 Task: Send the message to the host of Home in Summerton- Hello! I'm interested in your listing for 01/Dec/2023. Is it still available during that time?.
Action: Mouse moved to (443, 140)
Screenshot: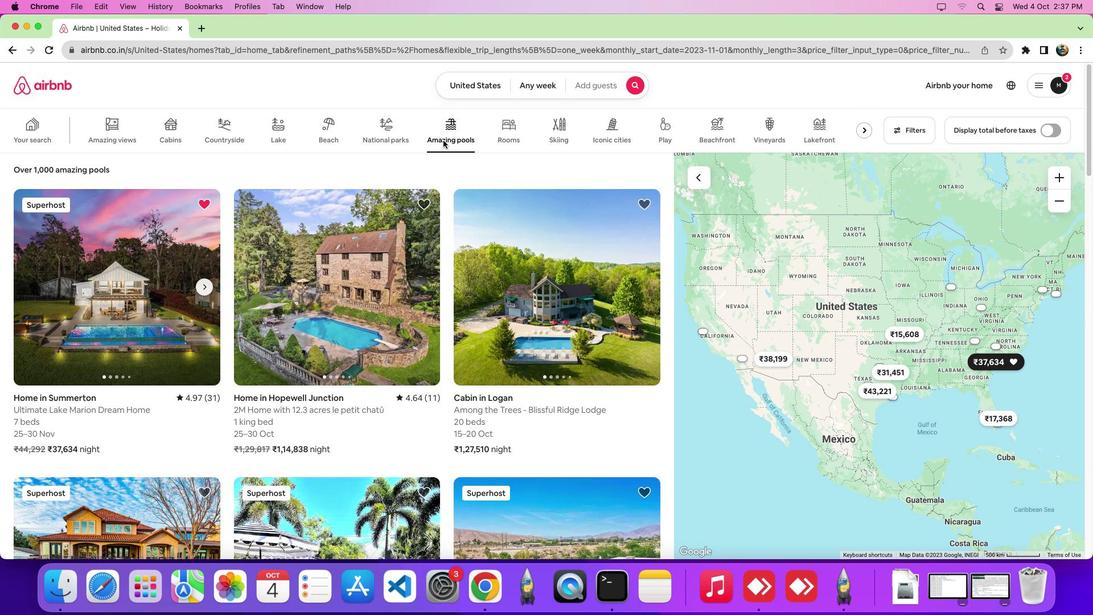 
Action: Mouse pressed left at (443, 140)
Screenshot: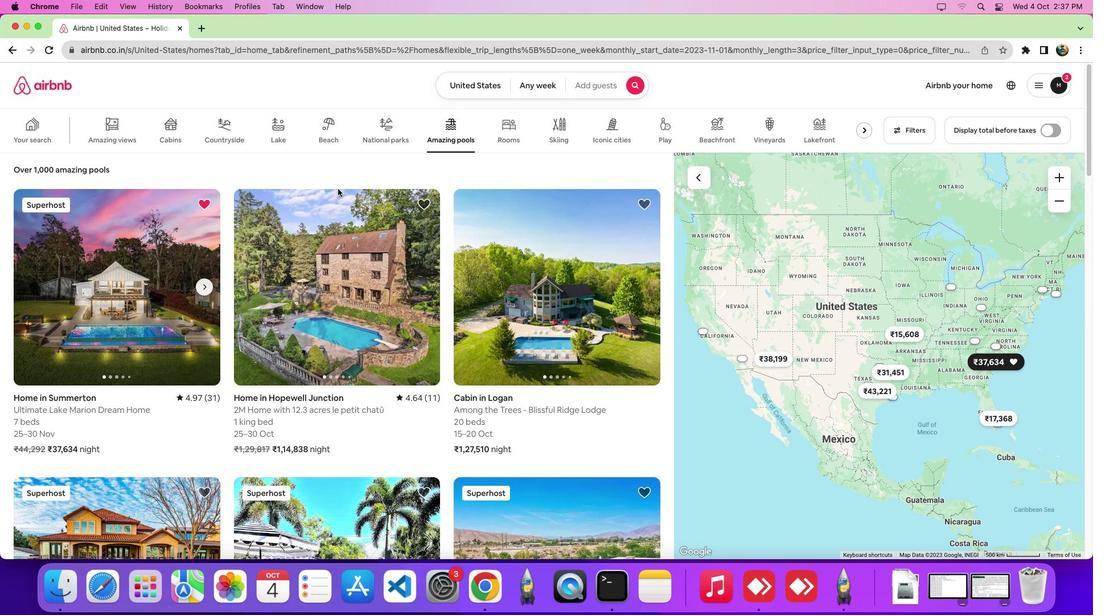 
Action: Mouse moved to (54, 318)
Screenshot: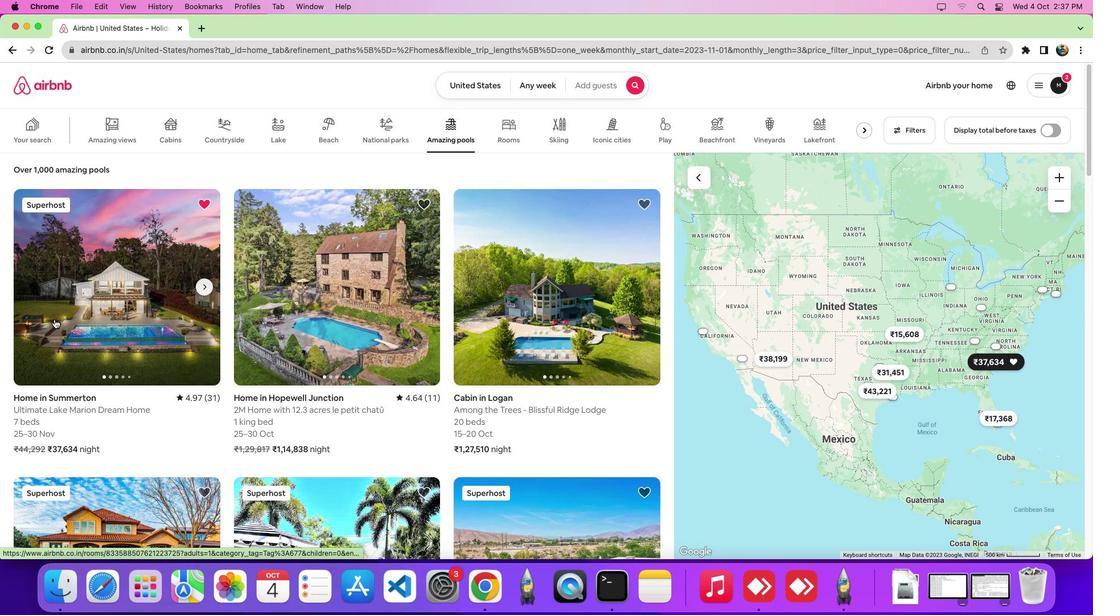 
Action: Mouse pressed left at (54, 318)
Screenshot: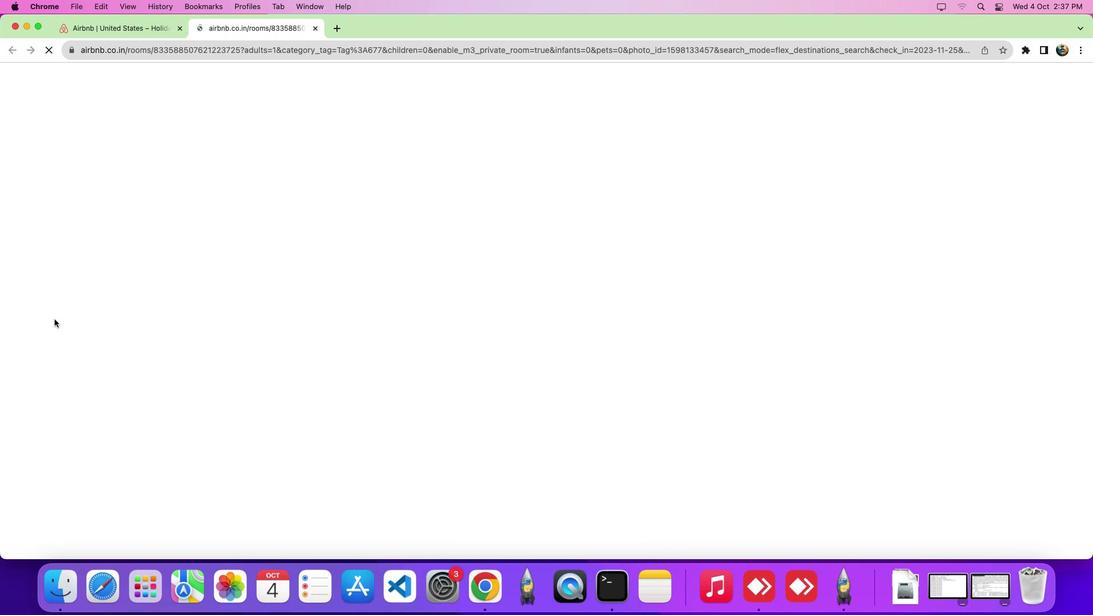 
Action: Mouse moved to (498, 370)
Screenshot: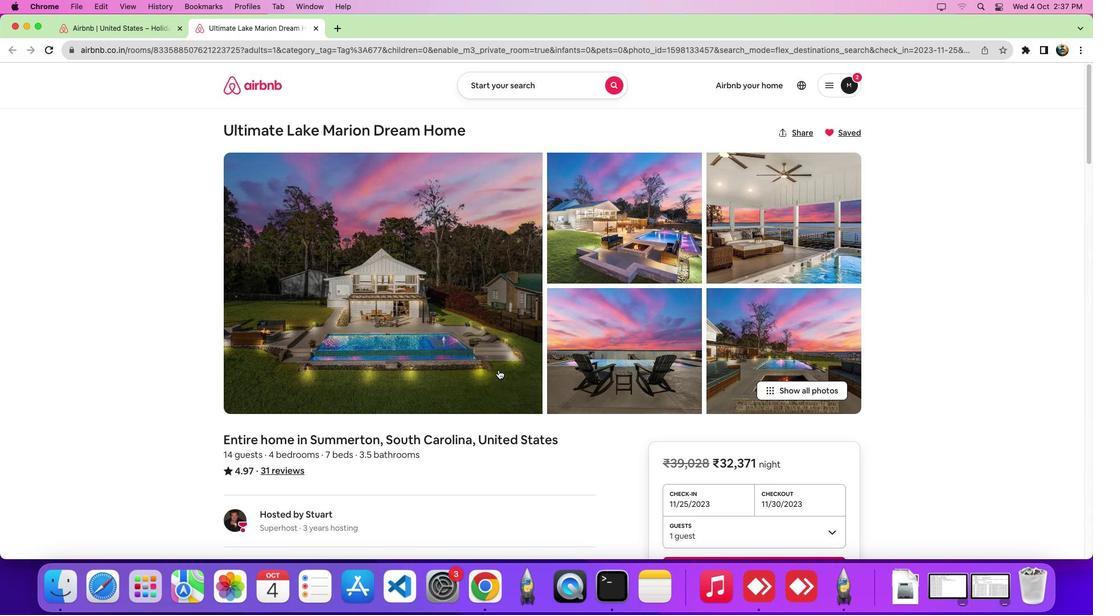 
Action: Mouse scrolled (498, 370) with delta (0, 0)
Screenshot: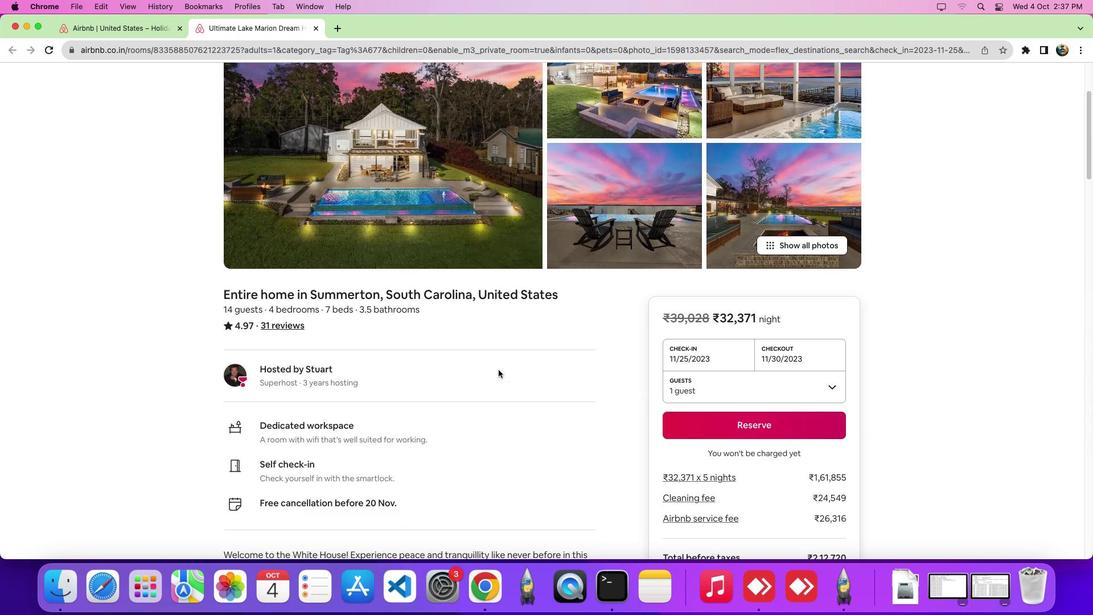 
Action: Mouse scrolled (498, 370) with delta (0, 0)
Screenshot: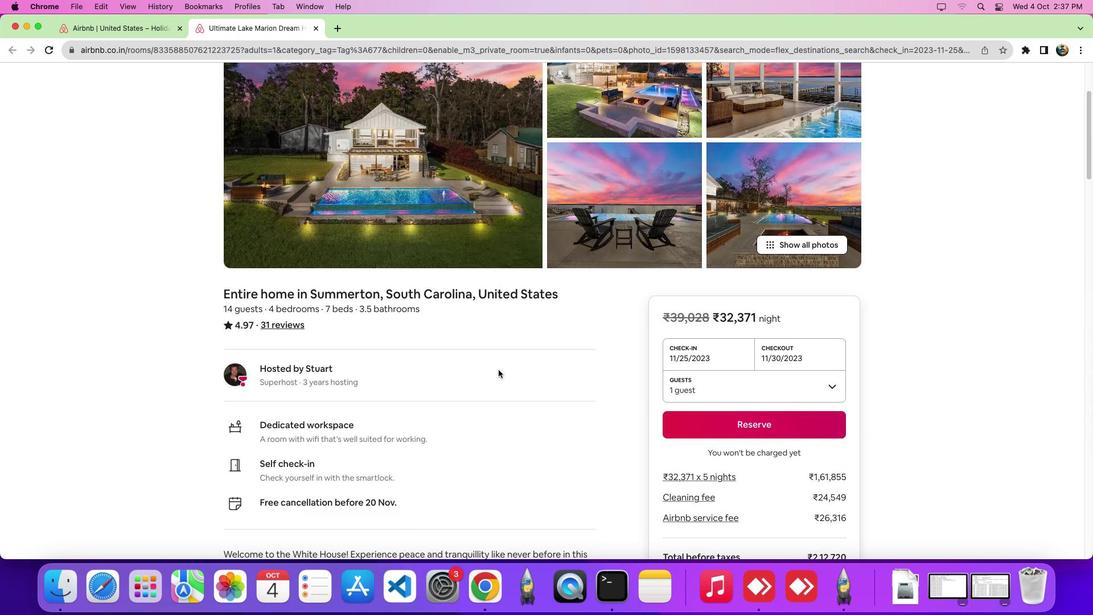 
Action: Mouse scrolled (498, 370) with delta (0, -2)
Screenshot: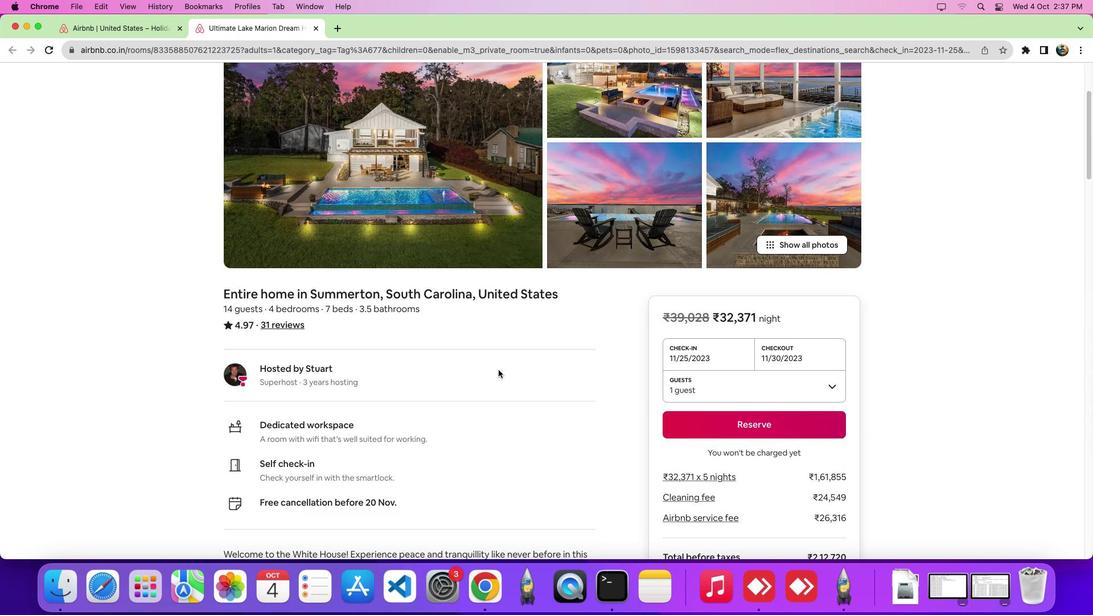 
Action: Mouse scrolled (498, 370) with delta (0, 0)
Screenshot: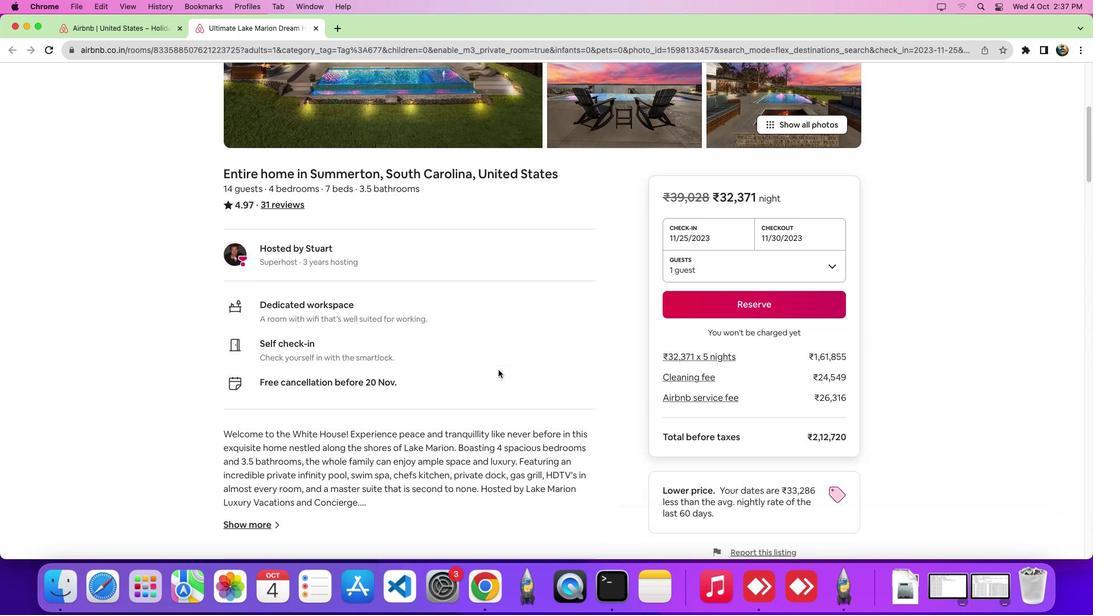 
Action: Mouse scrolled (498, 370) with delta (0, 0)
Screenshot: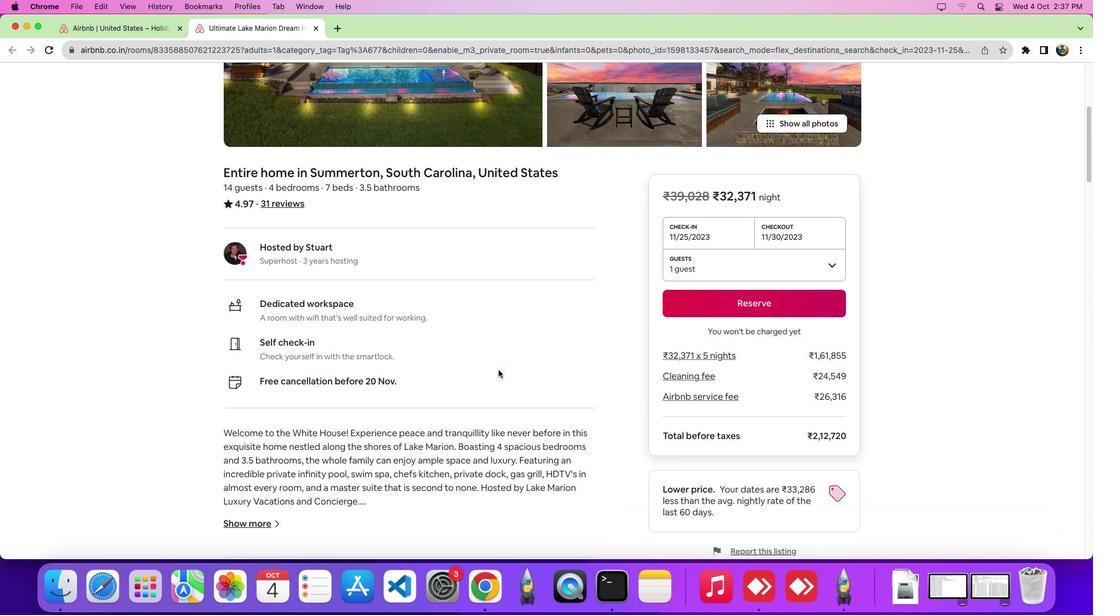 
Action: Mouse moved to (498, 370)
Screenshot: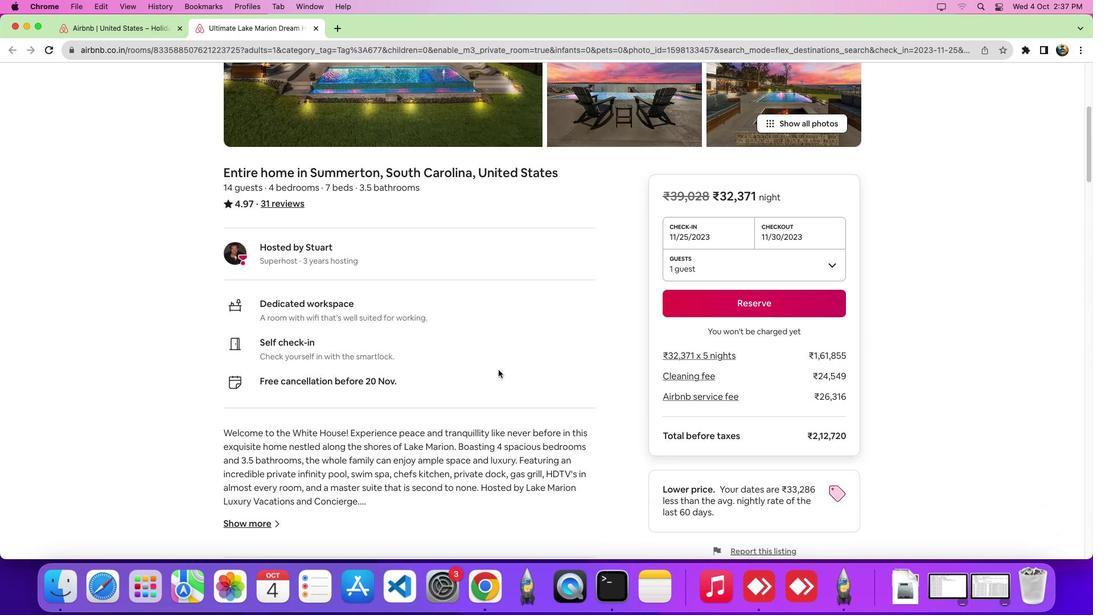 
Action: Mouse scrolled (498, 370) with delta (0, -1)
Screenshot: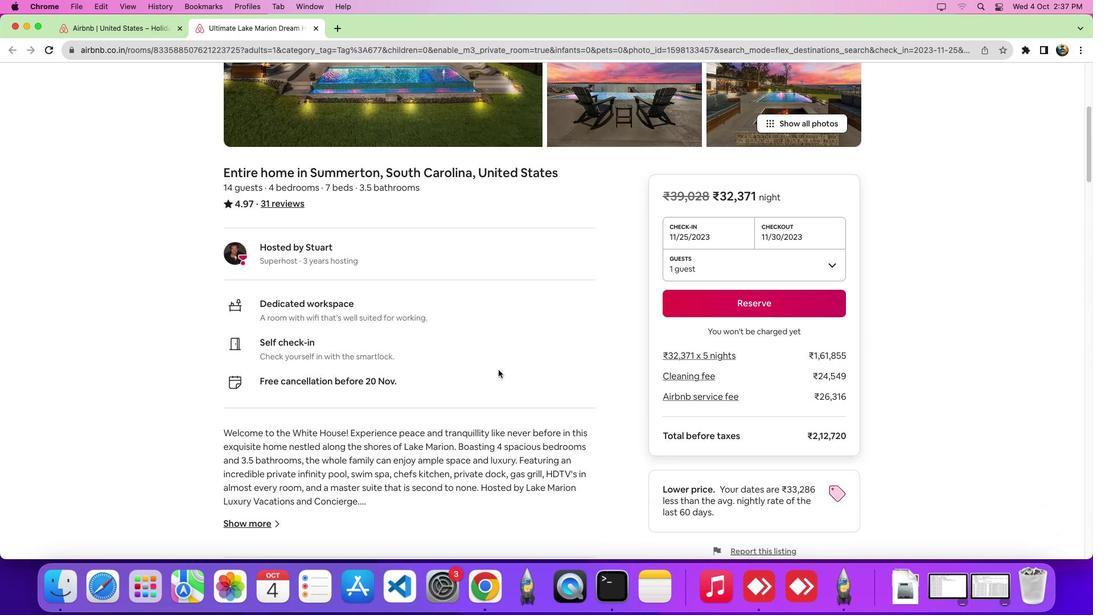 
Action: Mouse scrolled (498, 370) with delta (0, 0)
Screenshot: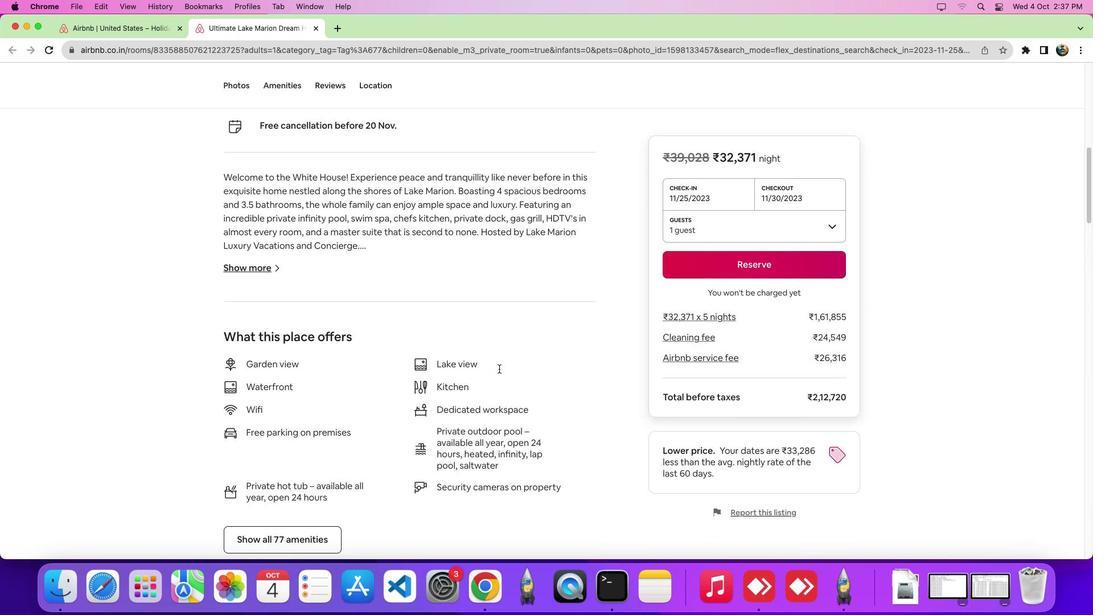 
Action: Mouse scrolled (498, 370) with delta (0, 0)
Screenshot: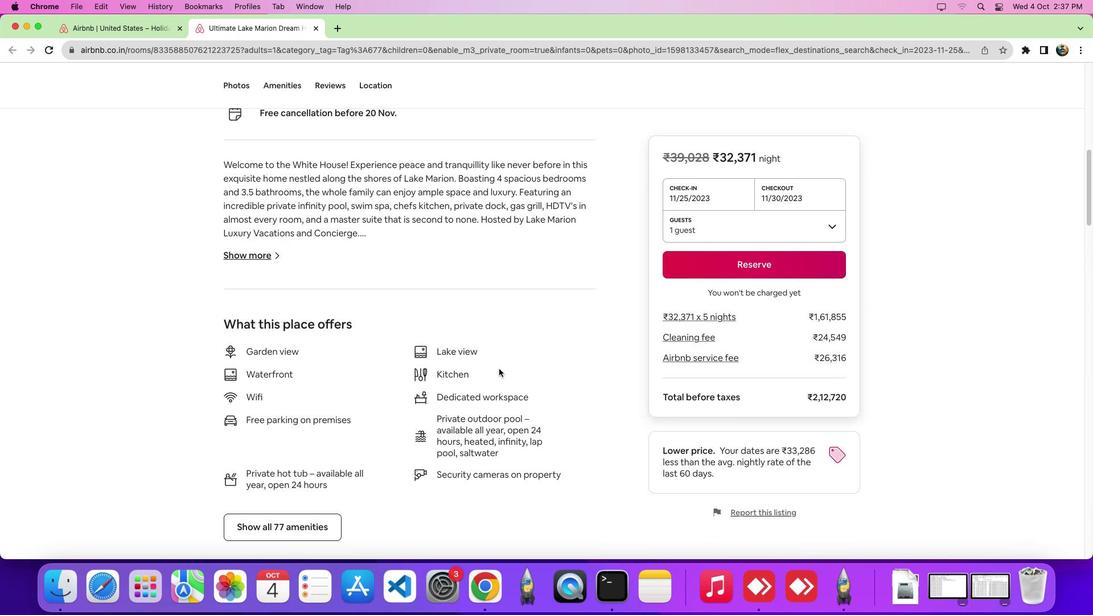 
Action: Mouse scrolled (498, 370) with delta (0, -2)
Screenshot: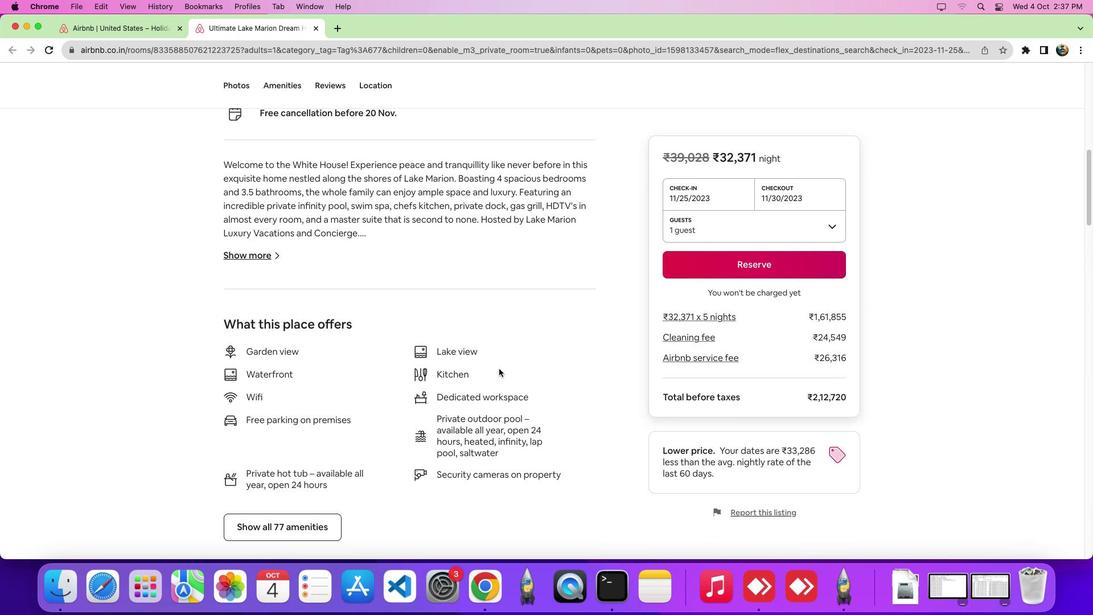 
Action: Mouse moved to (498, 369)
Screenshot: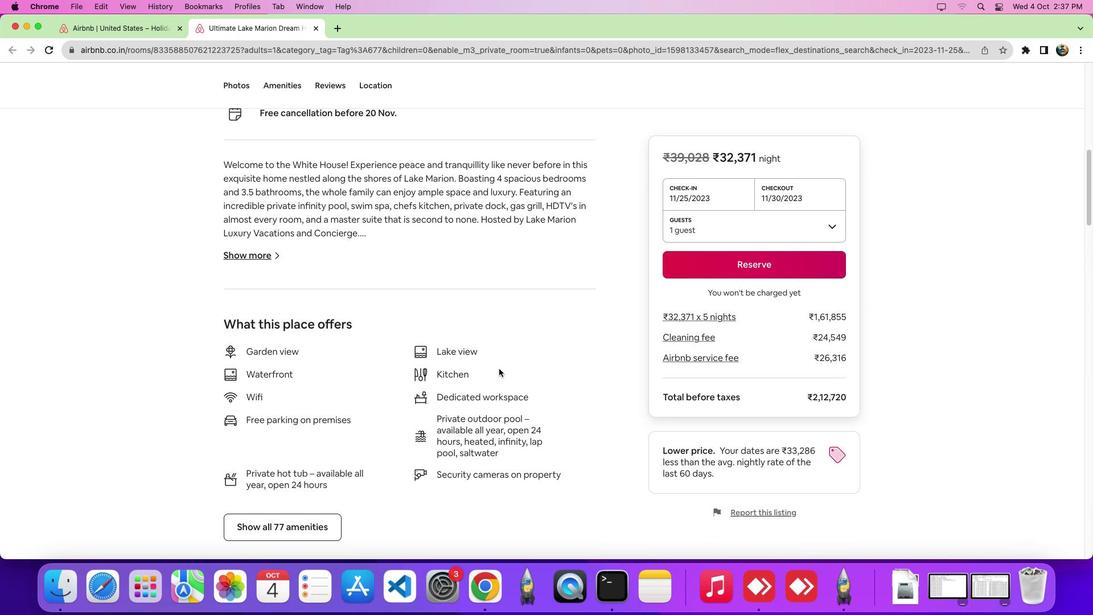 
Action: Mouse scrolled (498, 369) with delta (0, -2)
Screenshot: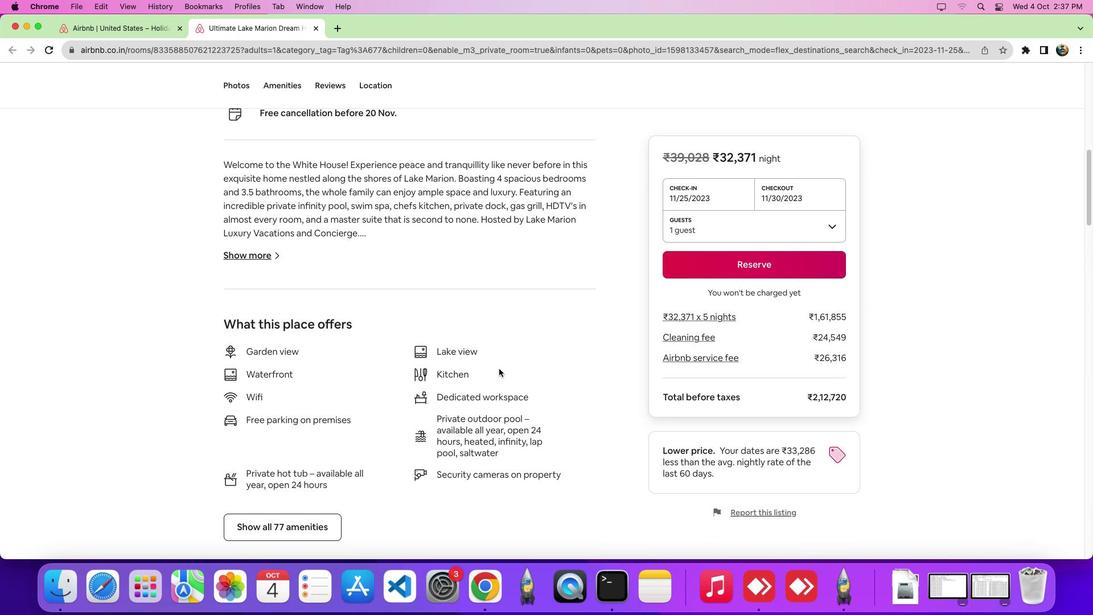 
Action: Mouse moved to (498, 369)
Screenshot: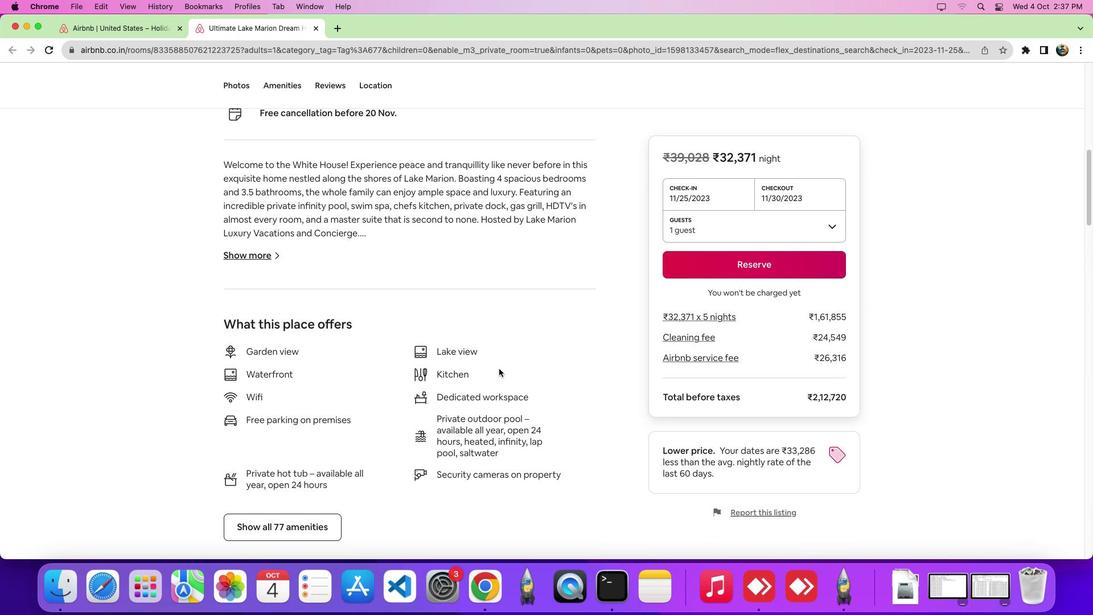 
Action: Mouse scrolled (498, 369) with delta (0, 0)
Screenshot: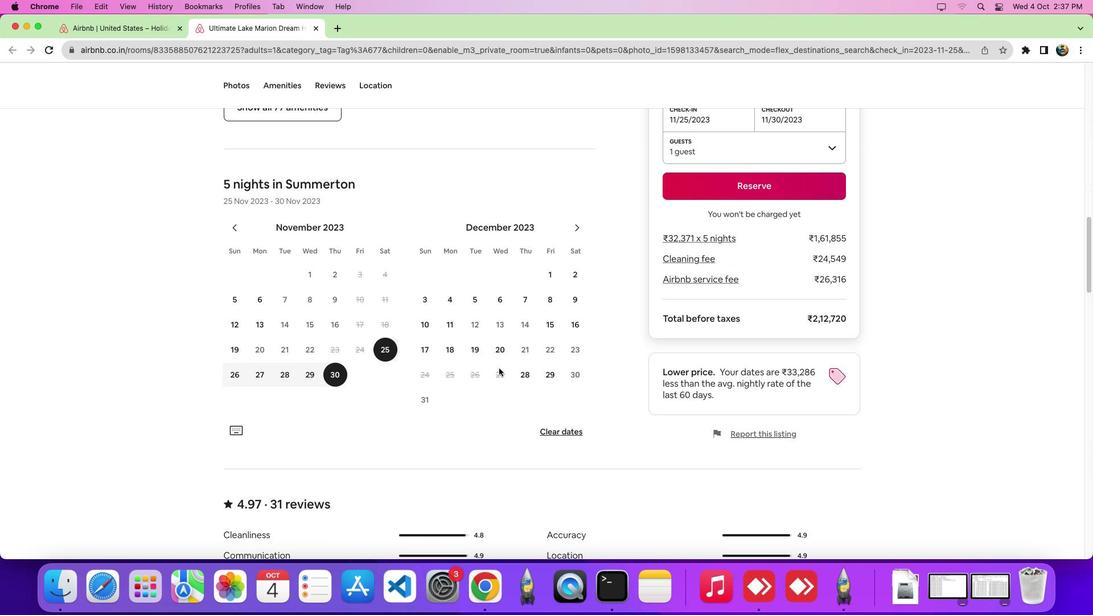 
Action: Mouse scrolled (498, 369) with delta (0, 0)
Screenshot: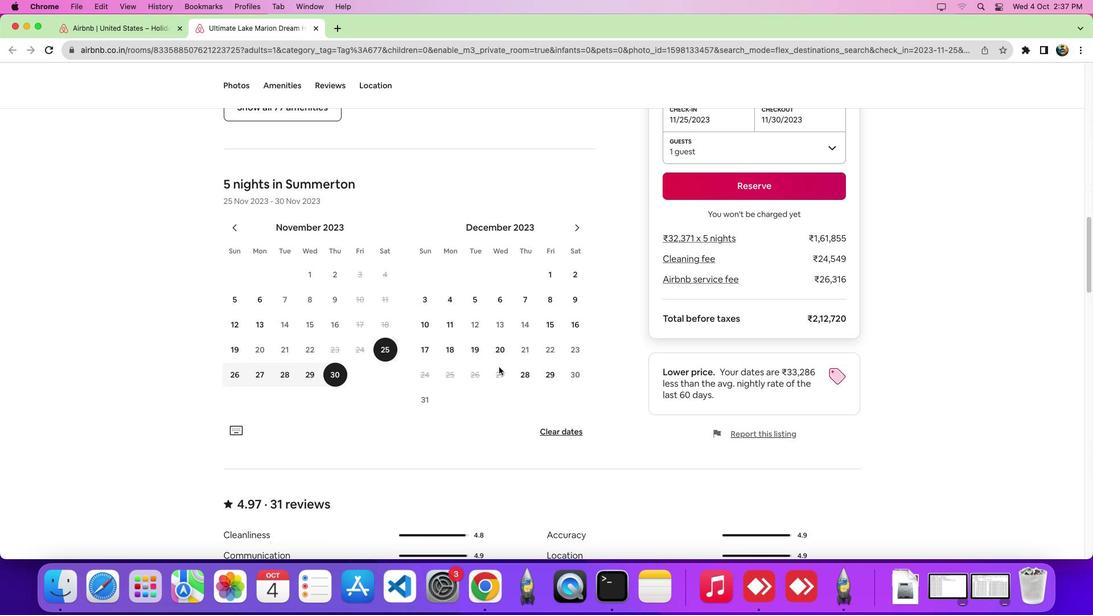 
Action: Mouse scrolled (498, 369) with delta (0, -3)
Screenshot: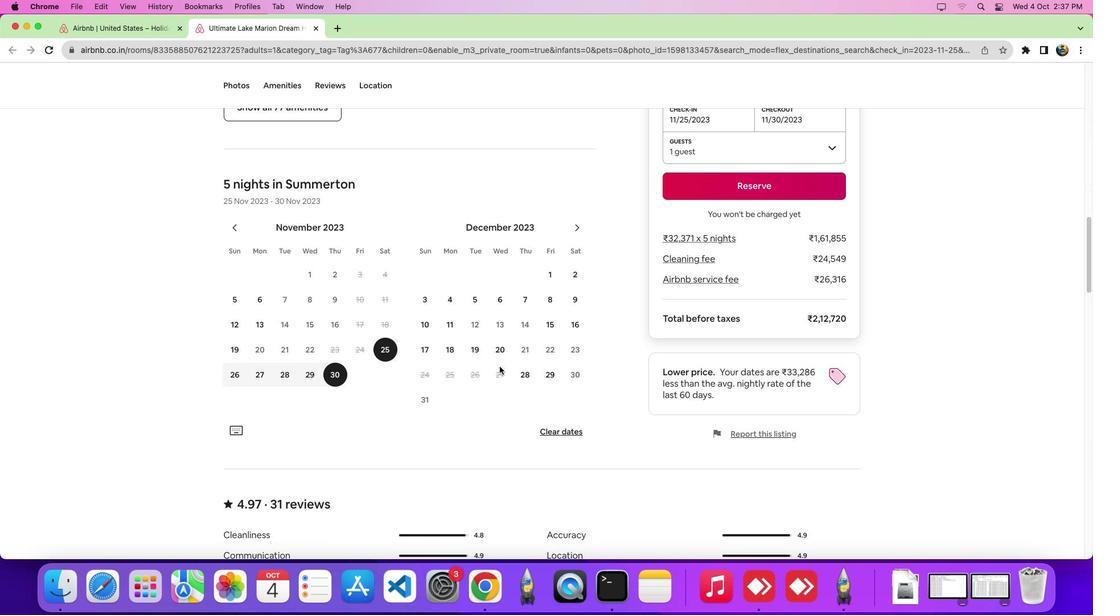 
Action: Mouse moved to (498, 367)
Screenshot: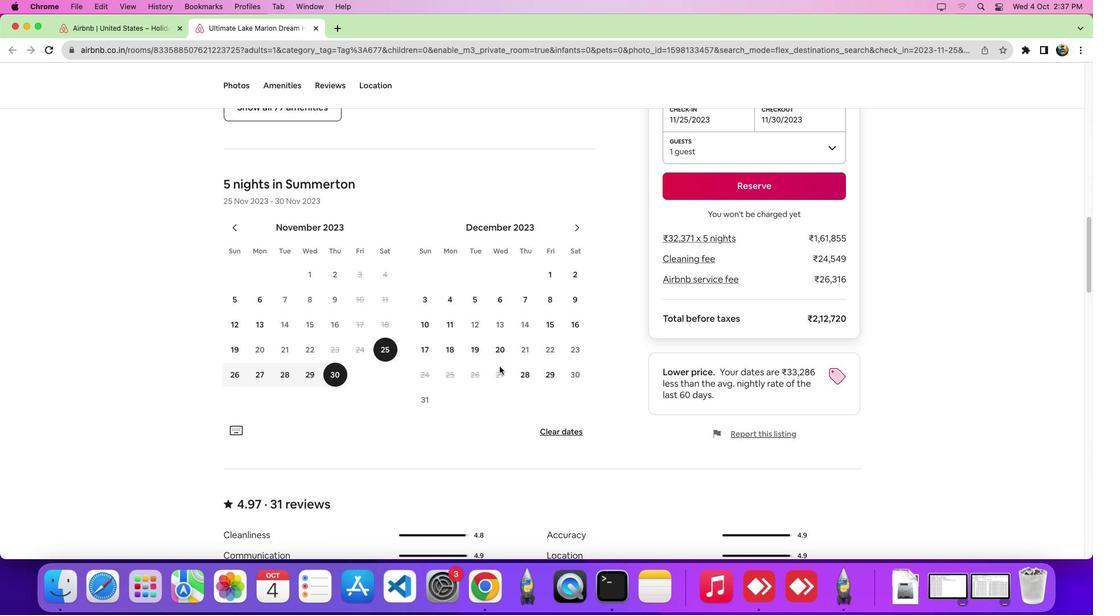 
Action: Mouse scrolled (498, 367) with delta (0, -5)
Screenshot: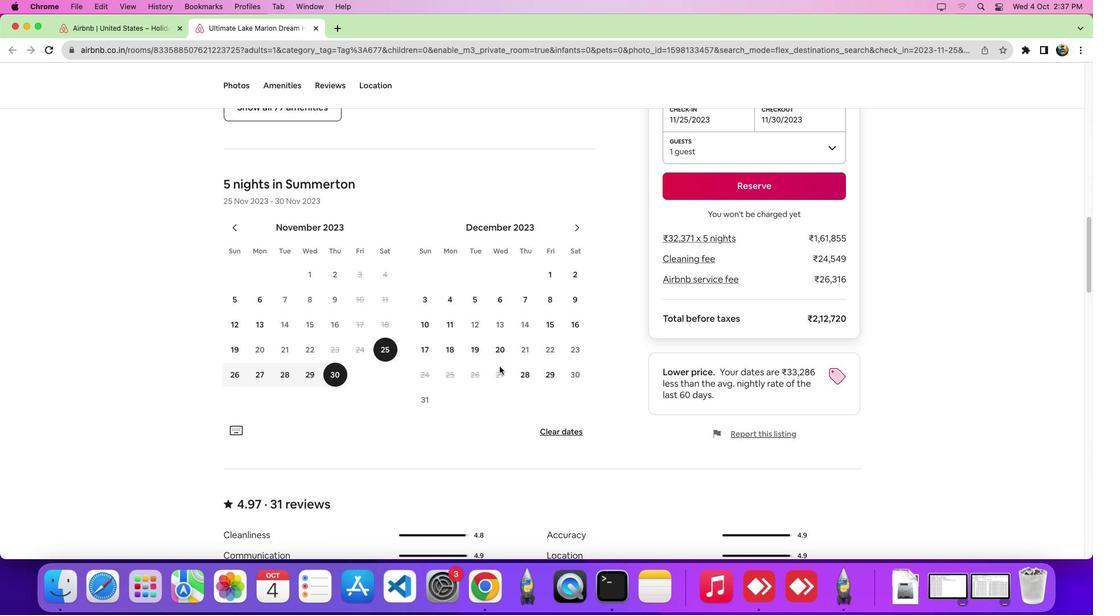 
Action: Mouse moved to (500, 365)
Screenshot: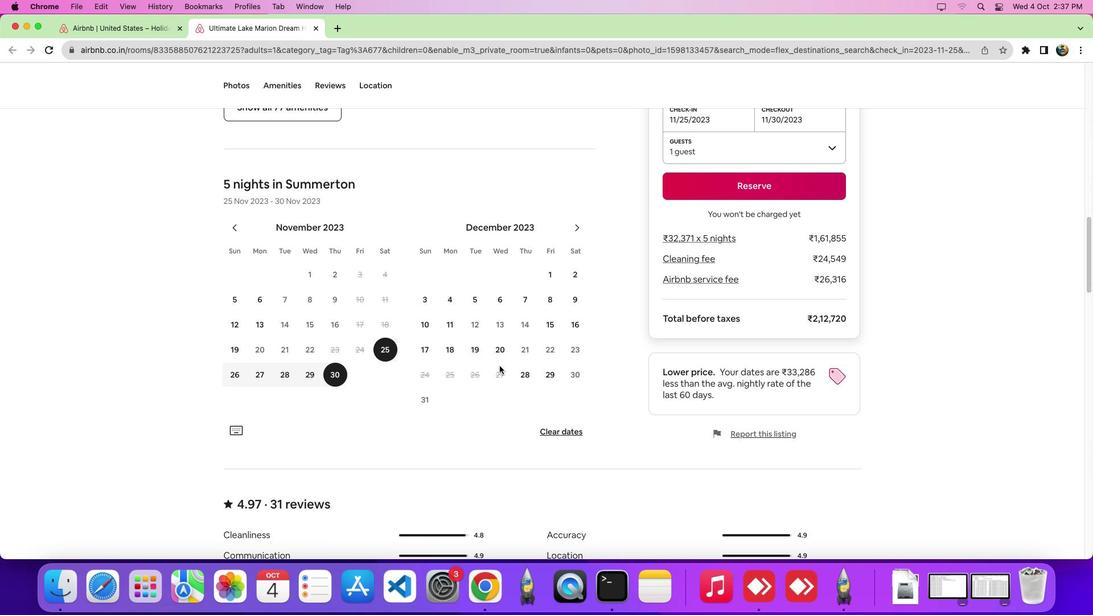 
Action: Mouse scrolled (500, 365) with delta (0, 0)
Screenshot: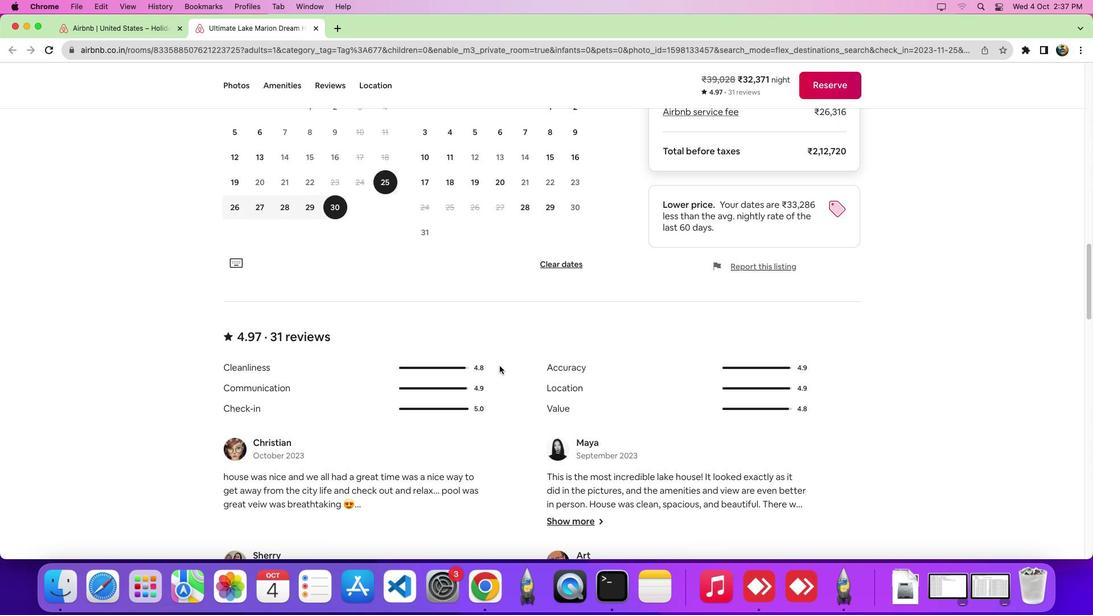 
Action: Mouse scrolled (500, 365) with delta (0, 0)
Screenshot: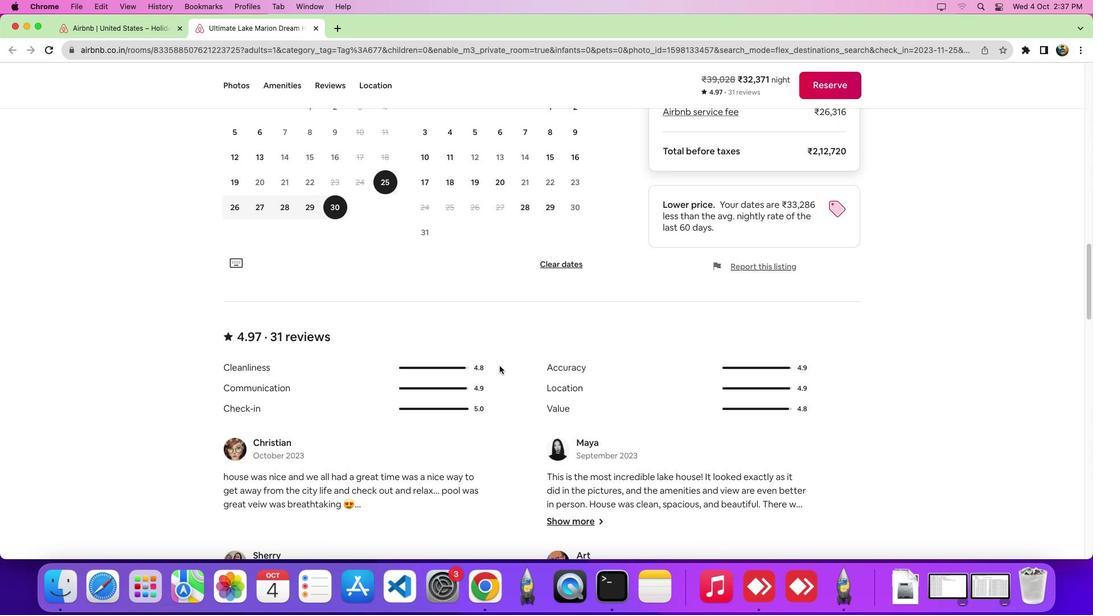 
Action: Mouse scrolled (500, 365) with delta (0, -2)
Screenshot: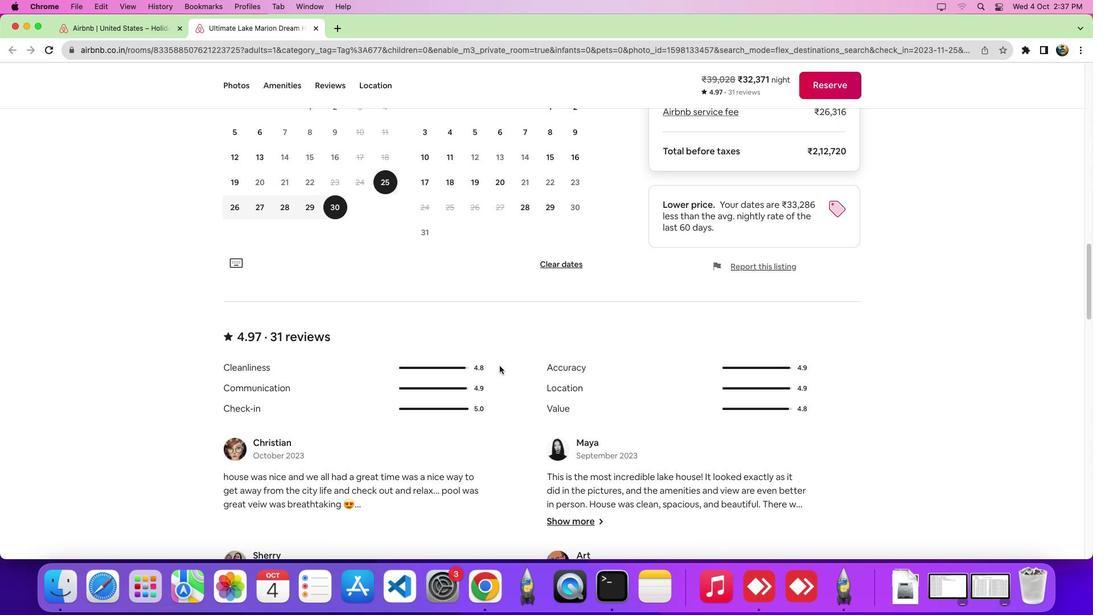 
Action: Mouse scrolled (500, 365) with delta (0, 0)
Screenshot: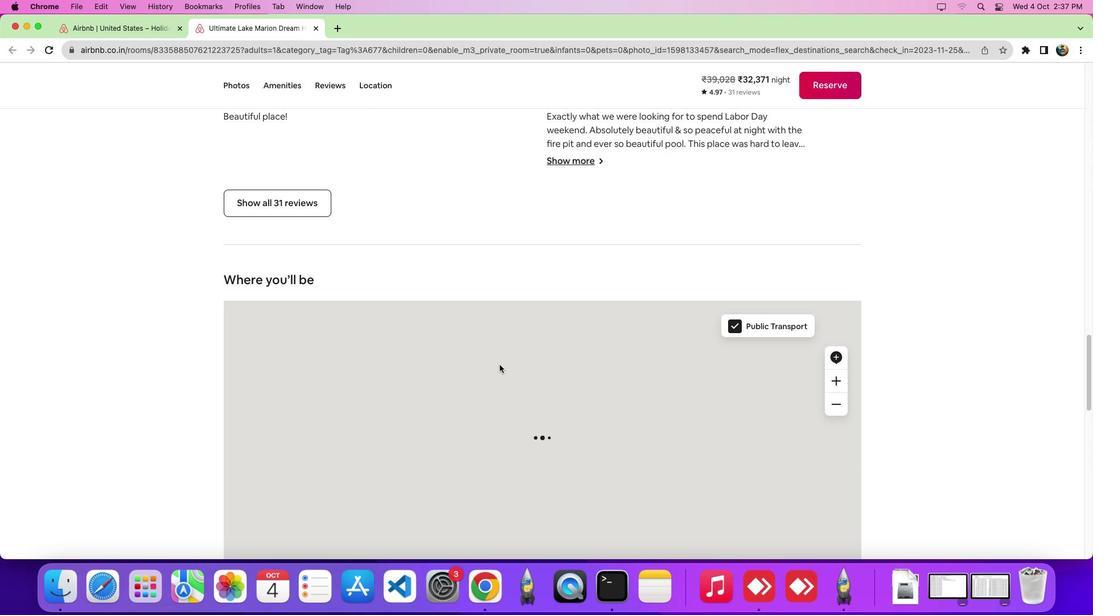 
Action: Mouse scrolled (500, 365) with delta (0, -1)
Screenshot: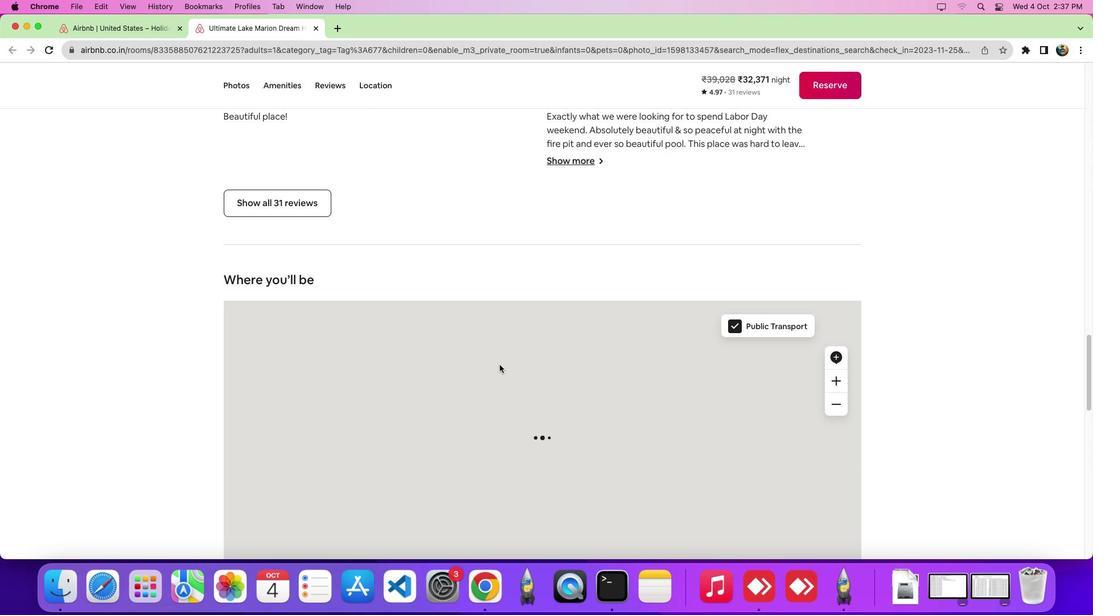 
Action: Mouse scrolled (500, 365) with delta (0, -5)
Screenshot: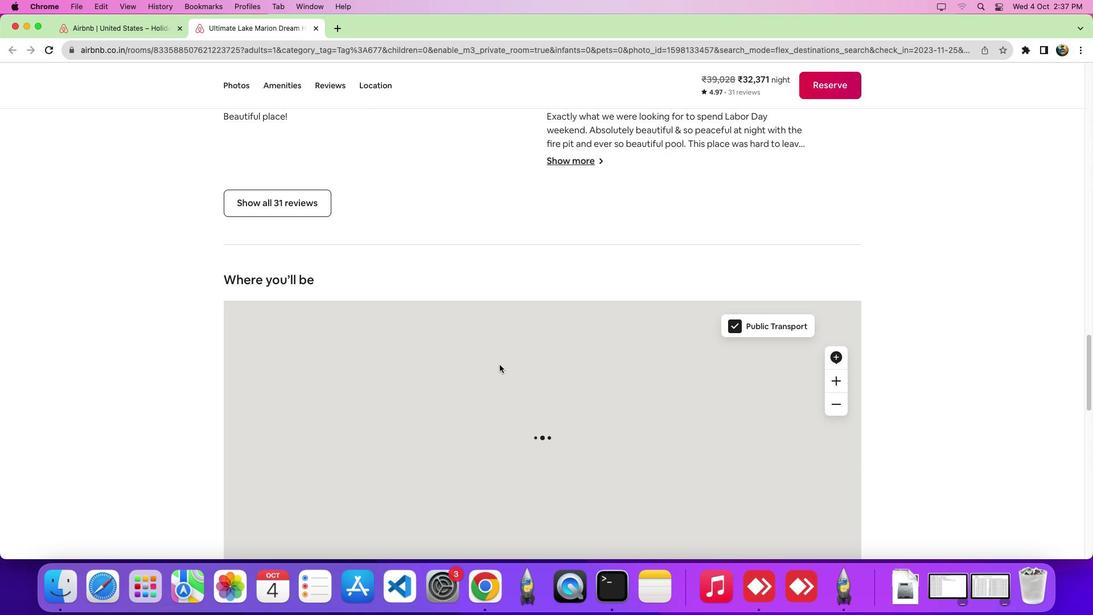 
Action: Mouse scrolled (500, 365) with delta (0, -7)
Screenshot: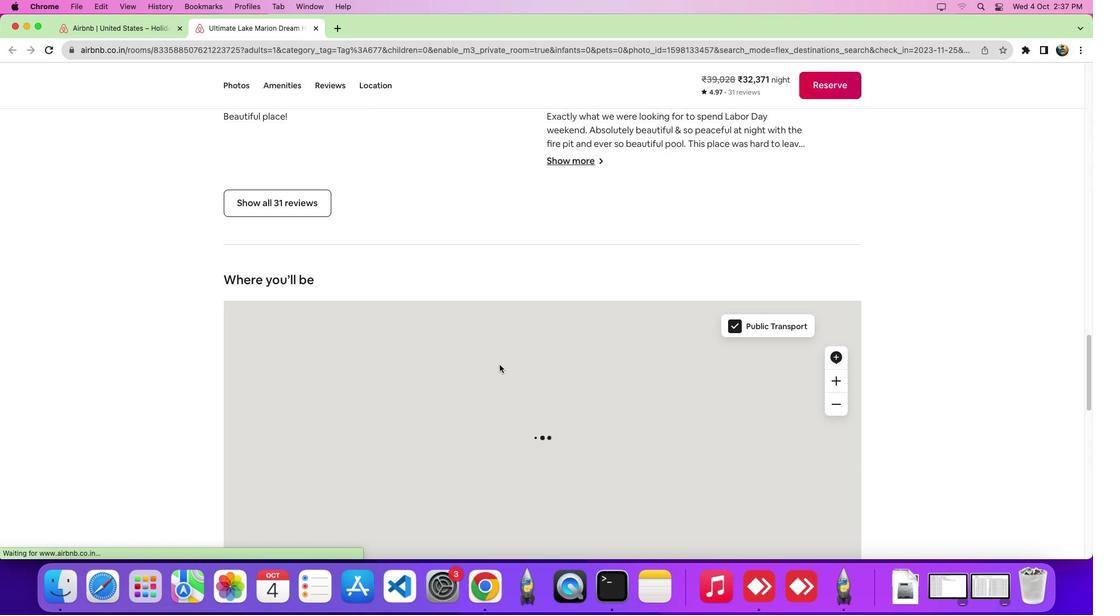 
Action: Mouse moved to (500, 364)
Screenshot: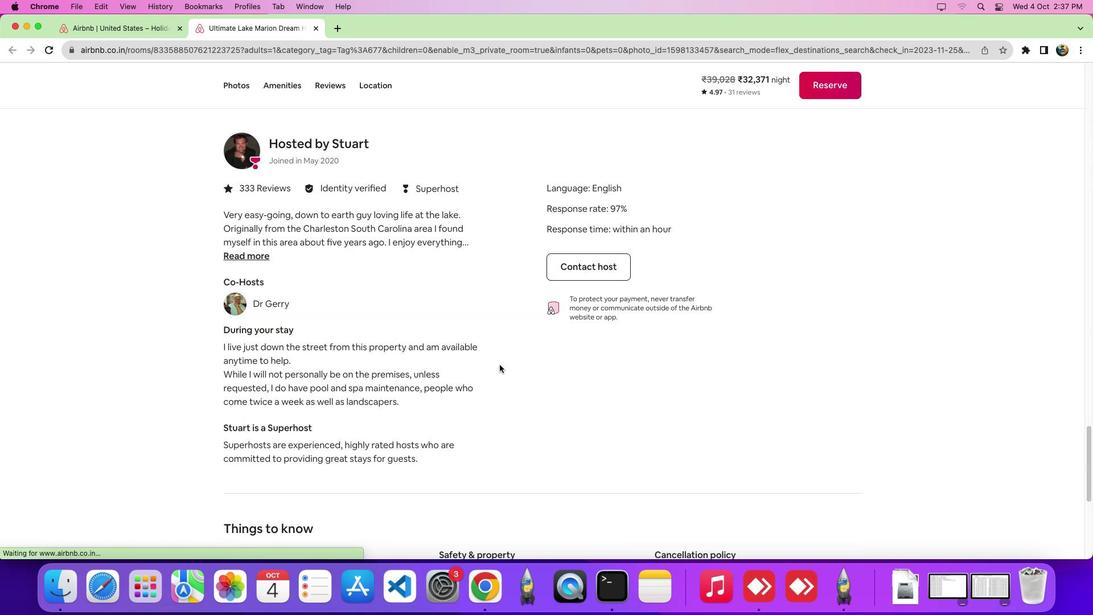 
Action: Mouse scrolled (500, 364) with delta (0, 0)
Screenshot: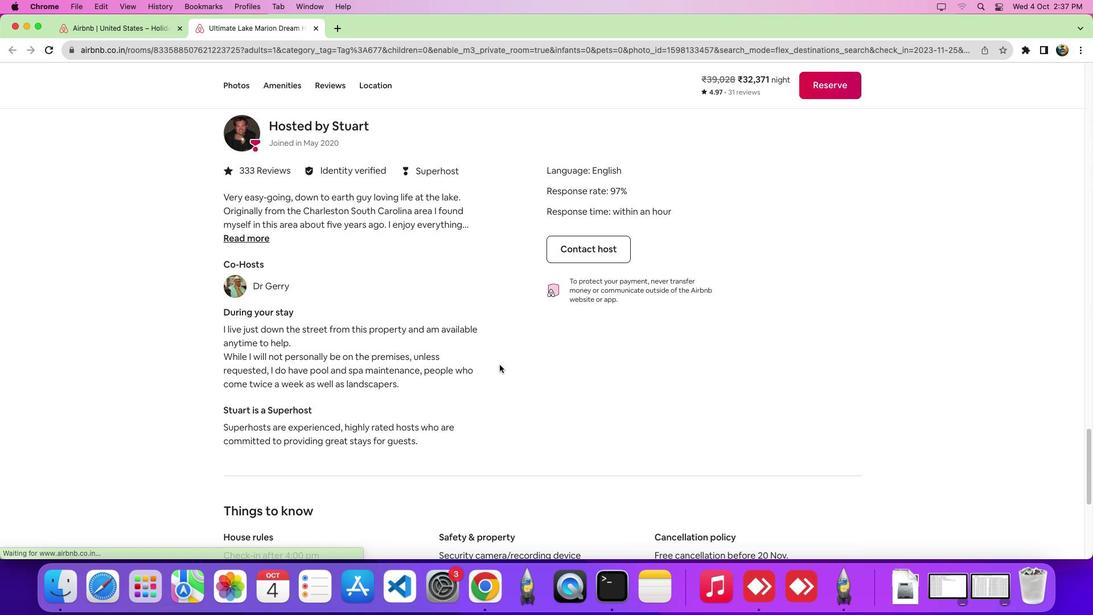 
Action: Mouse scrolled (500, 364) with delta (0, -1)
Screenshot: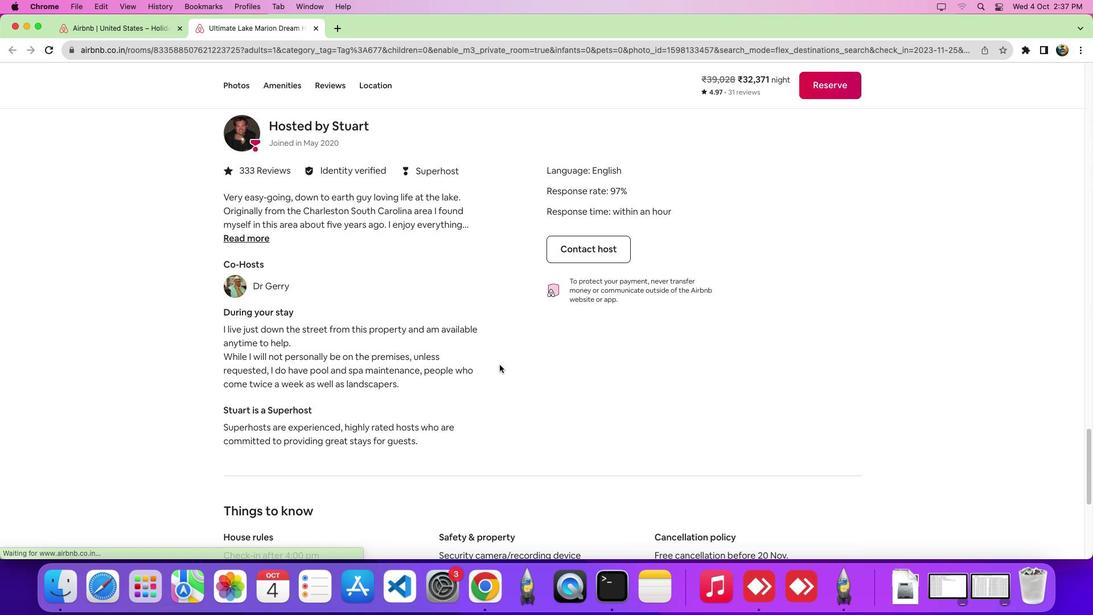 
Action: Mouse scrolled (500, 364) with delta (0, -5)
Screenshot: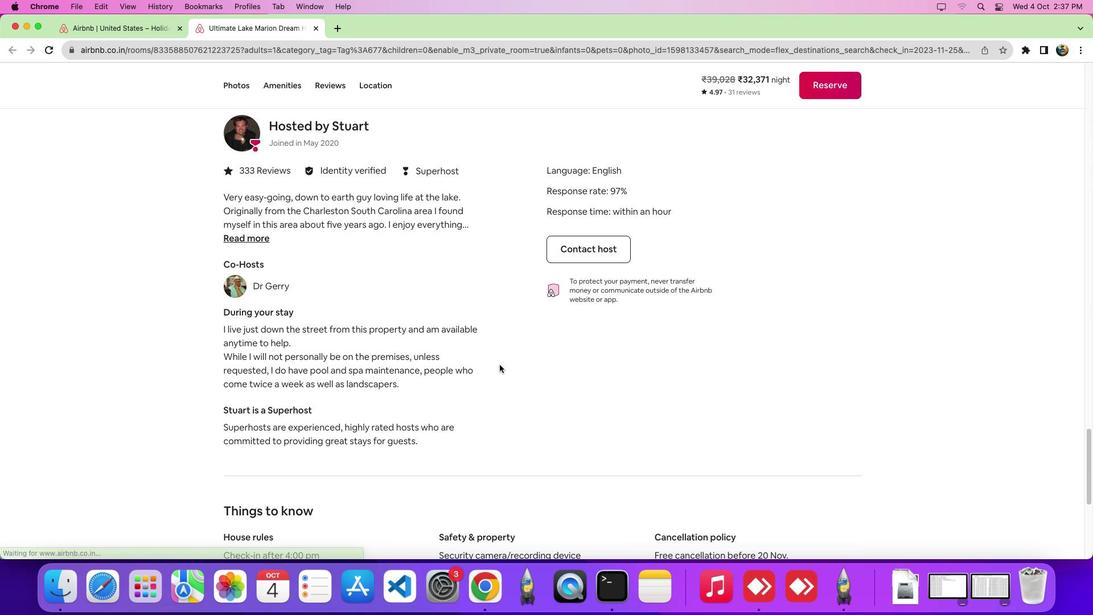 
Action: Mouse scrolled (500, 364) with delta (0, -7)
Screenshot: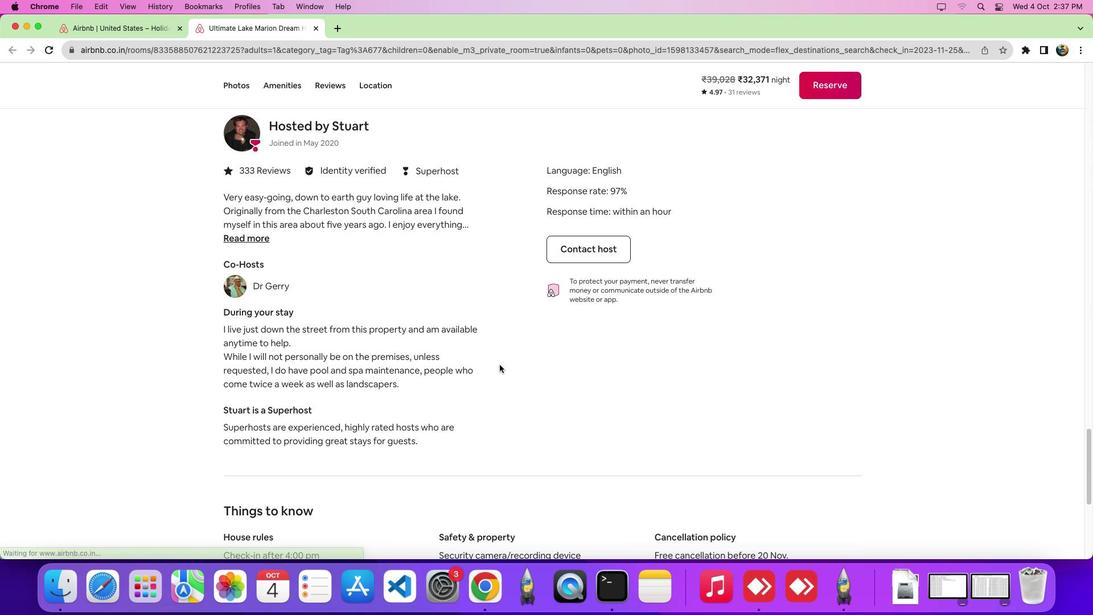 
Action: Mouse scrolled (500, 364) with delta (0, 0)
Screenshot: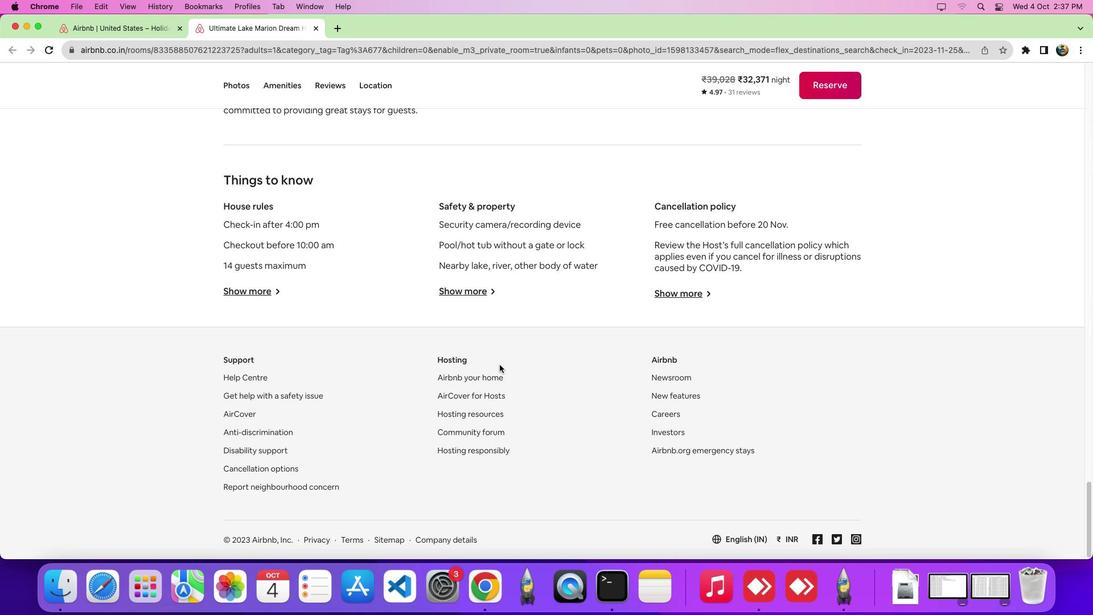 
Action: Mouse scrolled (500, 364) with delta (0, 0)
Screenshot: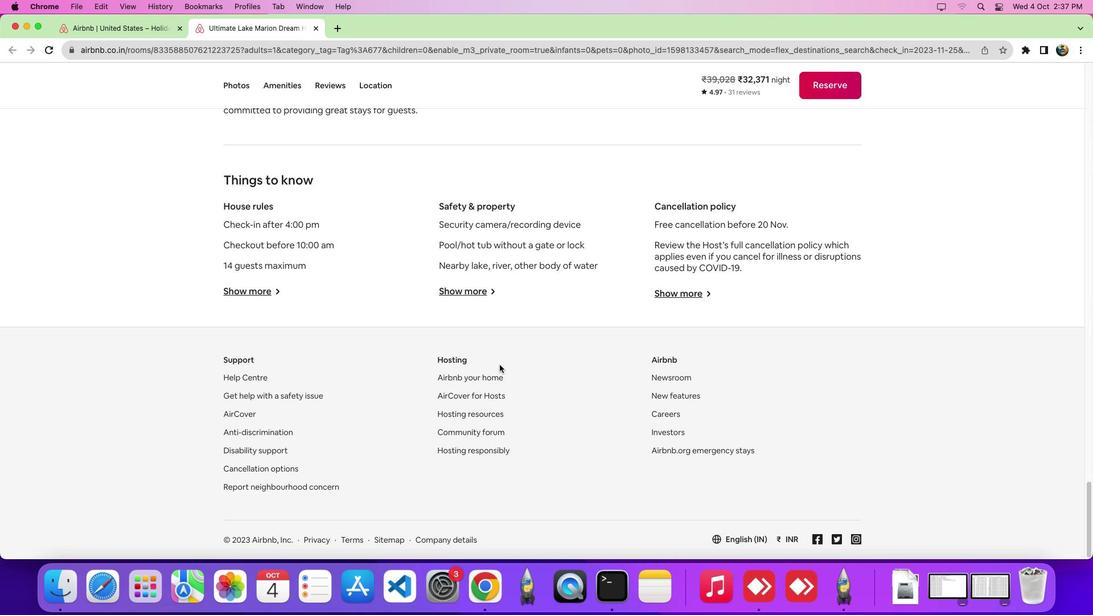 
Action: Mouse scrolled (500, 364) with delta (0, -5)
Screenshot: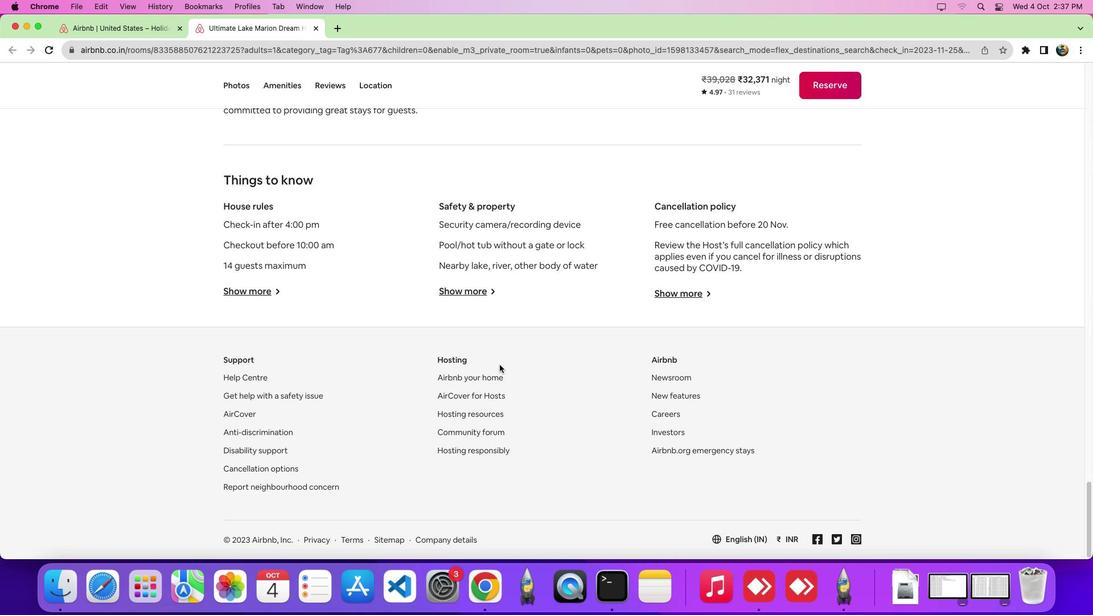 
Action: Mouse scrolled (500, 364) with delta (0, -7)
Screenshot: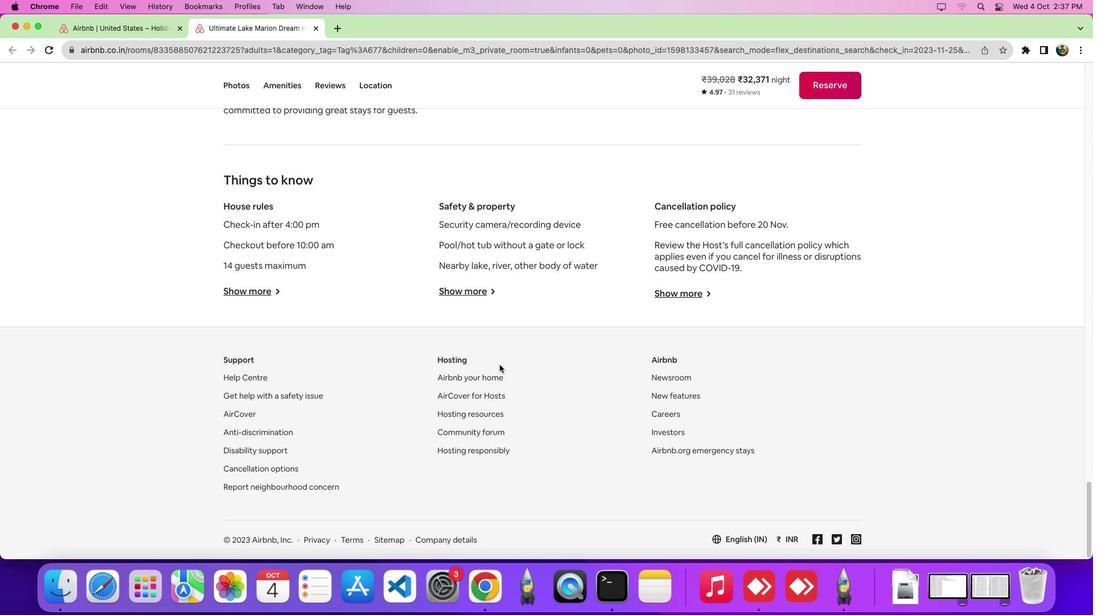 
Action: Mouse scrolled (500, 364) with delta (0, 0)
Screenshot: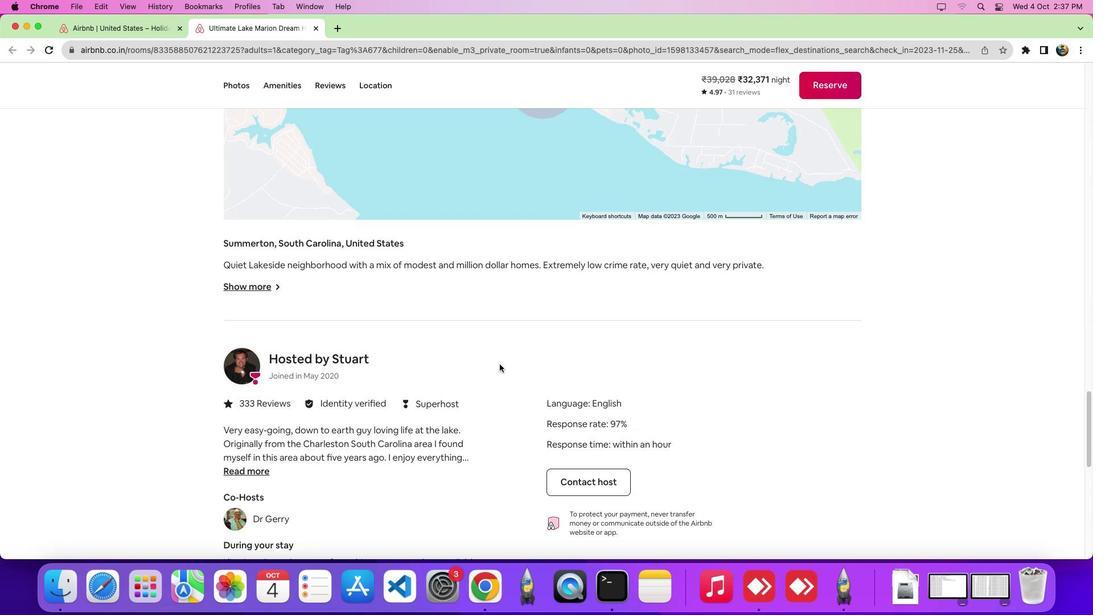 
Action: Mouse scrolled (500, 364) with delta (0, 0)
Screenshot: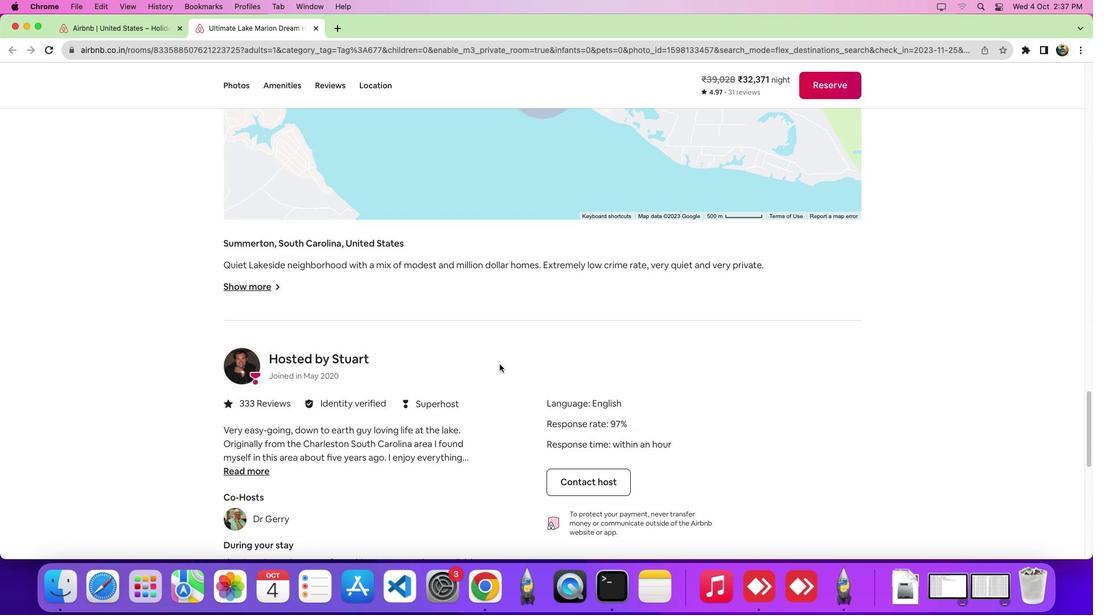
Action: Mouse scrolled (500, 364) with delta (0, 5)
Screenshot: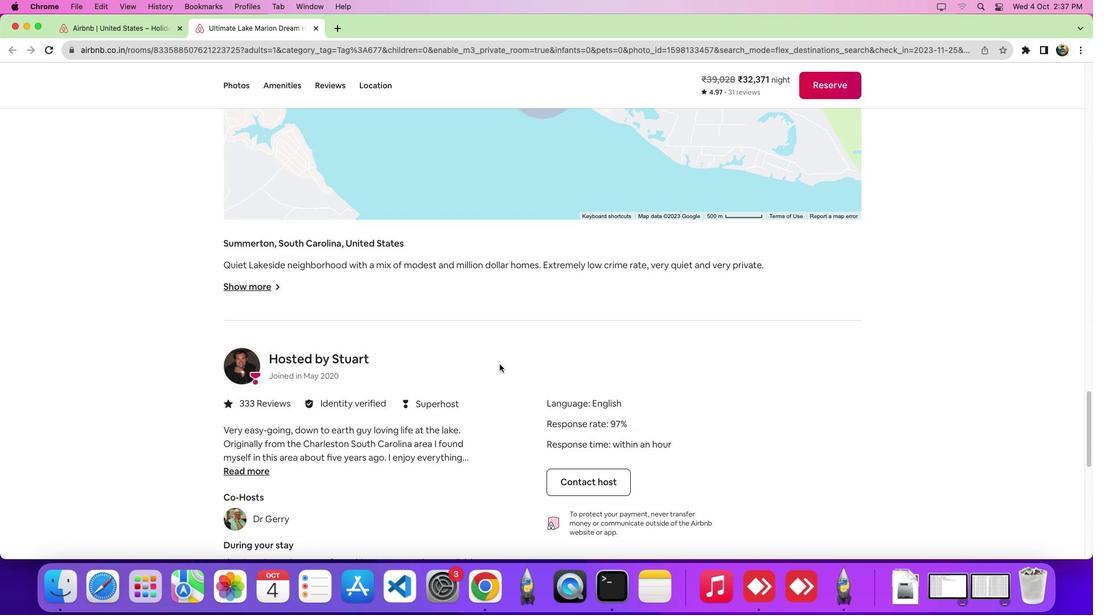 
Action: Mouse scrolled (500, 364) with delta (0, 7)
Screenshot: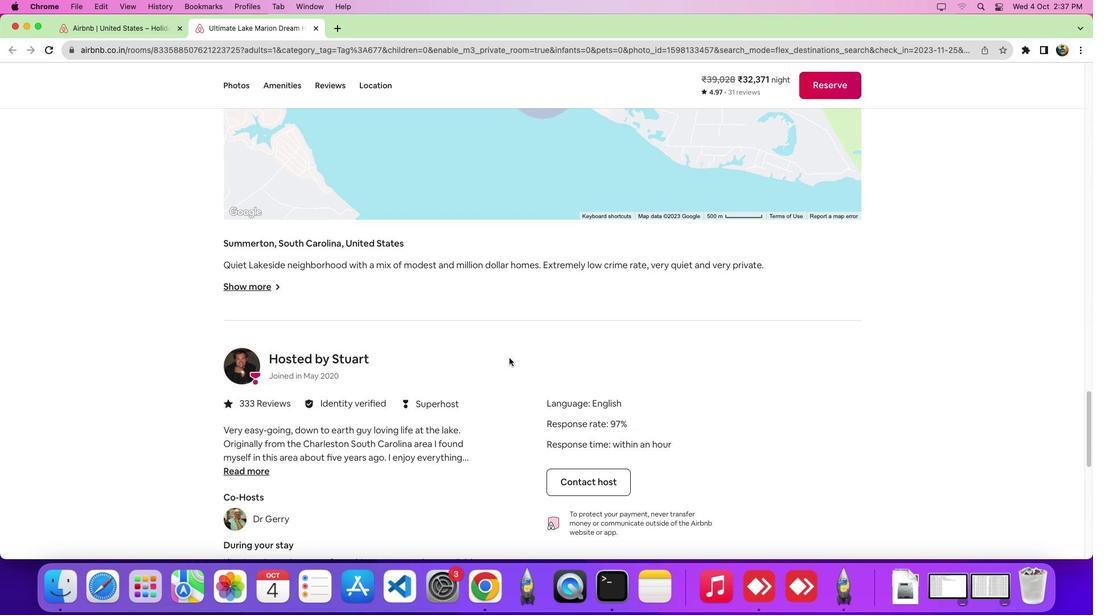 
Action: Mouse moved to (601, 479)
Screenshot: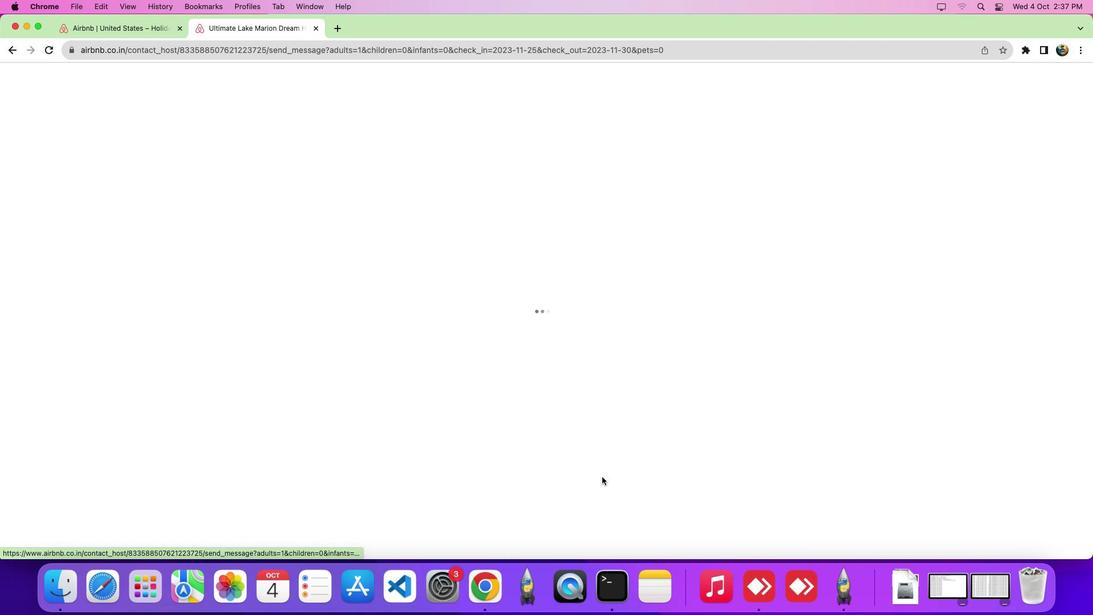 
Action: Mouse pressed left at (601, 479)
Screenshot: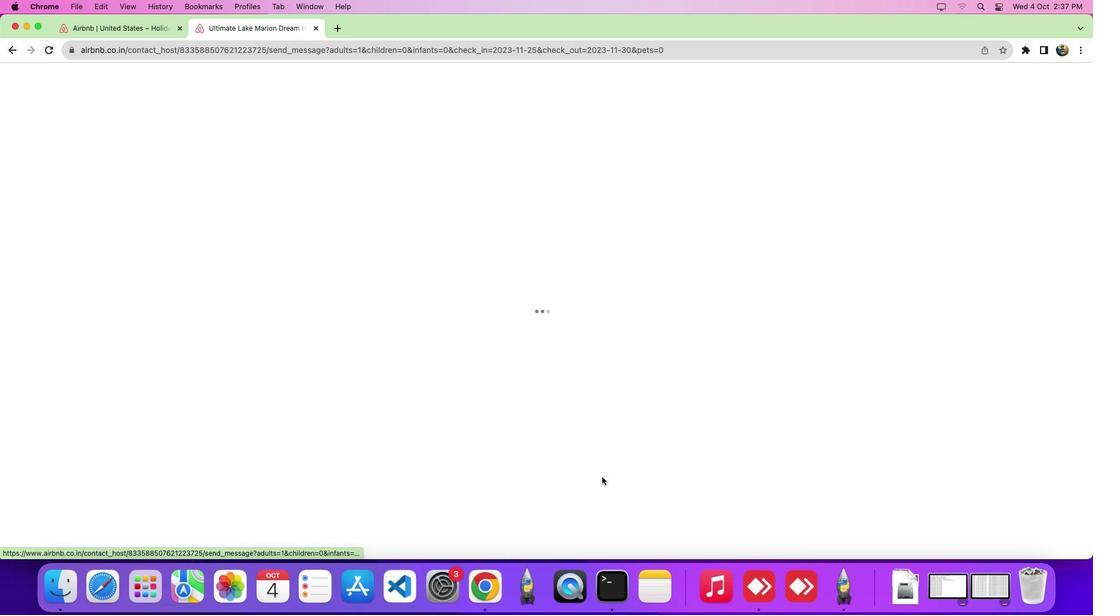 
Action: Mouse moved to (537, 398)
Screenshot: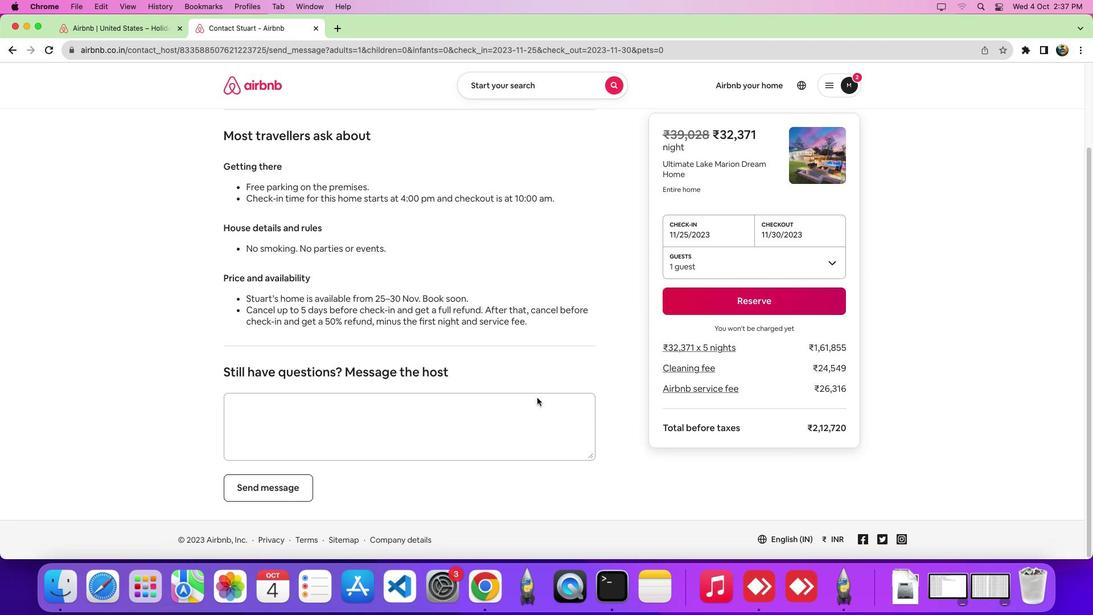 
Action: Mouse scrolled (537, 398) with delta (0, 0)
Screenshot: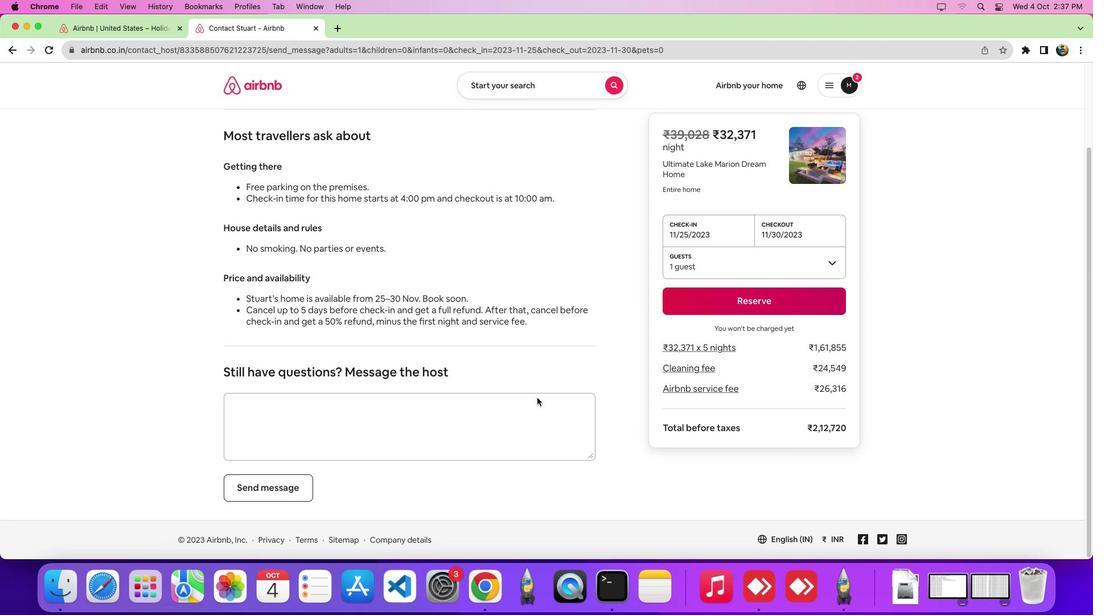 
Action: Mouse scrolled (537, 398) with delta (0, 0)
Screenshot: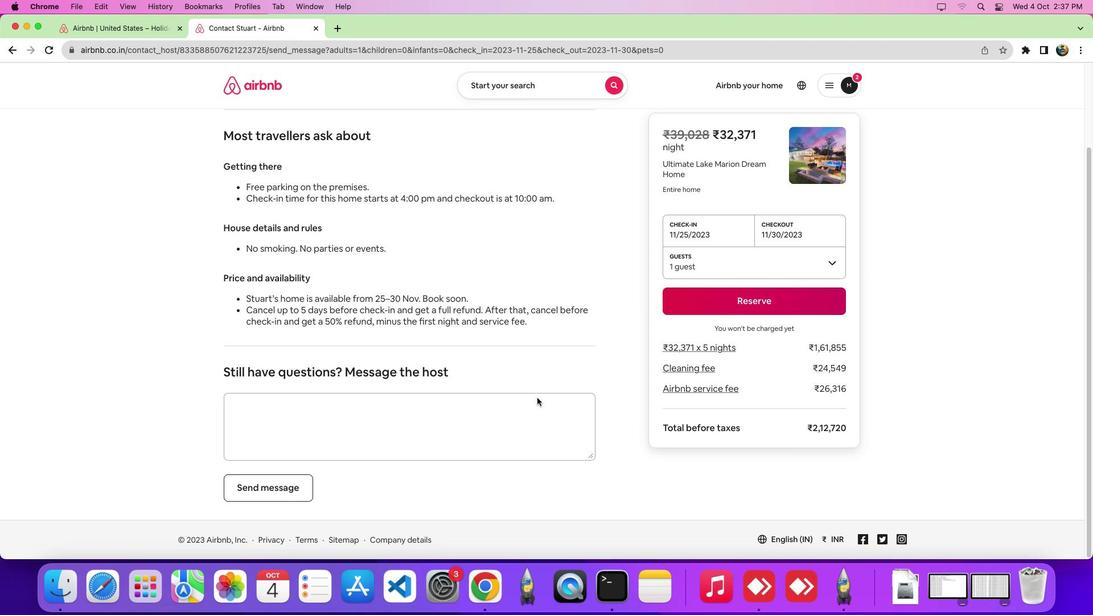 
Action: Mouse scrolled (537, 398) with delta (0, -3)
Screenshot: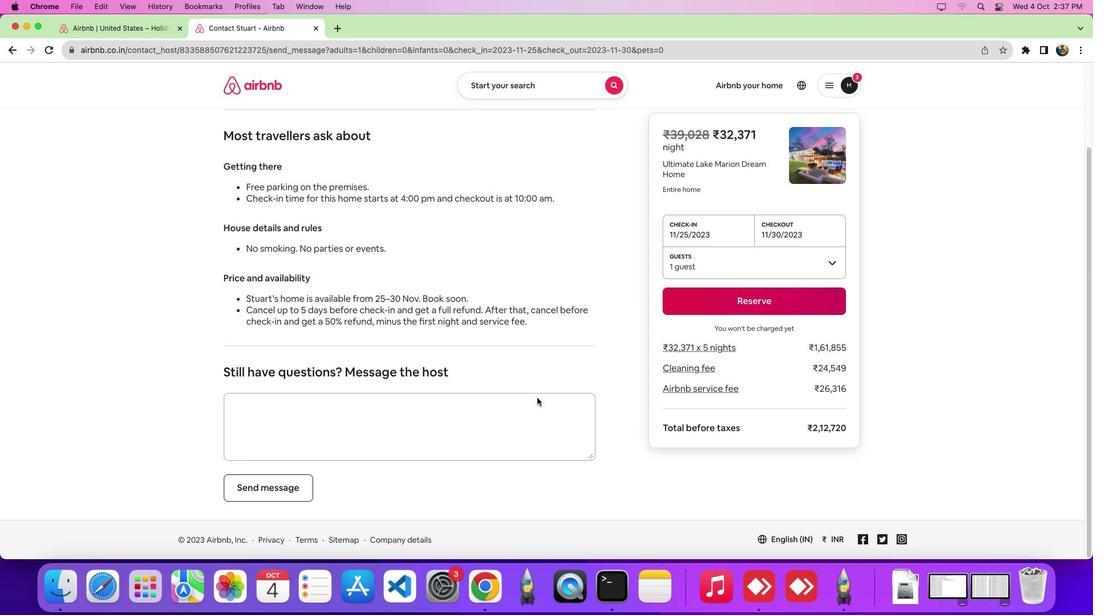 
Action: Mouse scrolled (537, 398) with delta (0, 0)
Screenshot: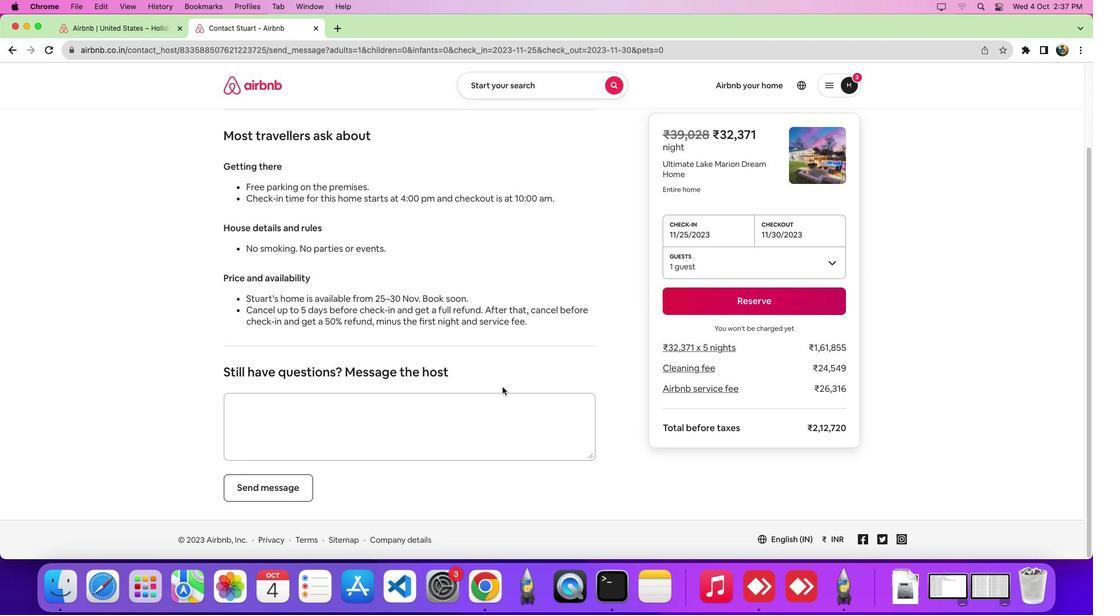 
Action: Mouse scrolled (537, 398) with delta (0, 0)
Screenshot: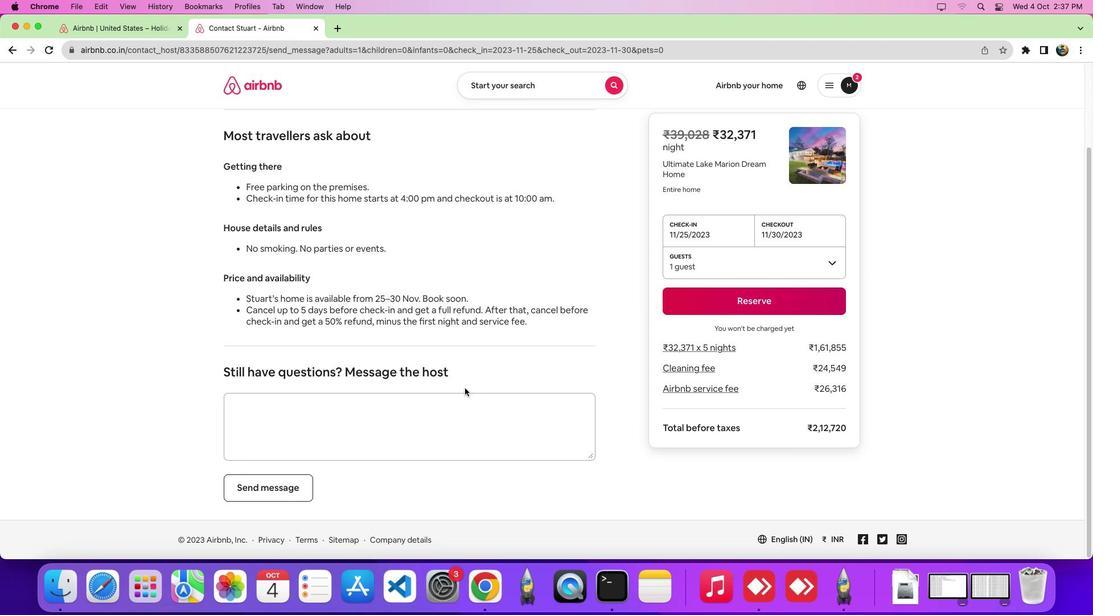 
Action: Mouse moved to (429, 420)
Screenshot: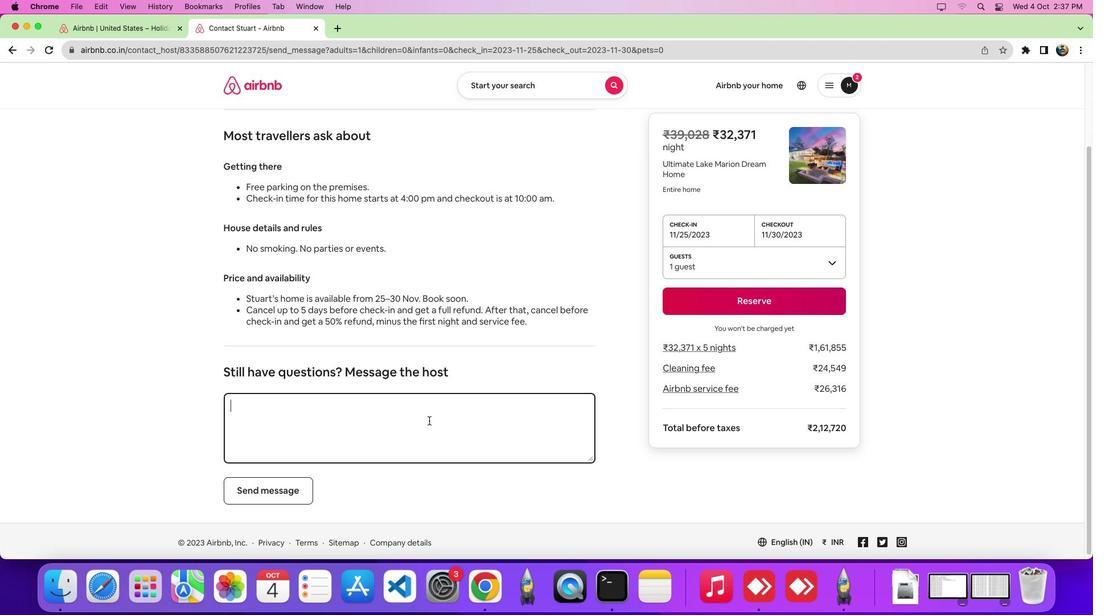 
Action: Mouse pressed left at (429, 420)
Screenshot: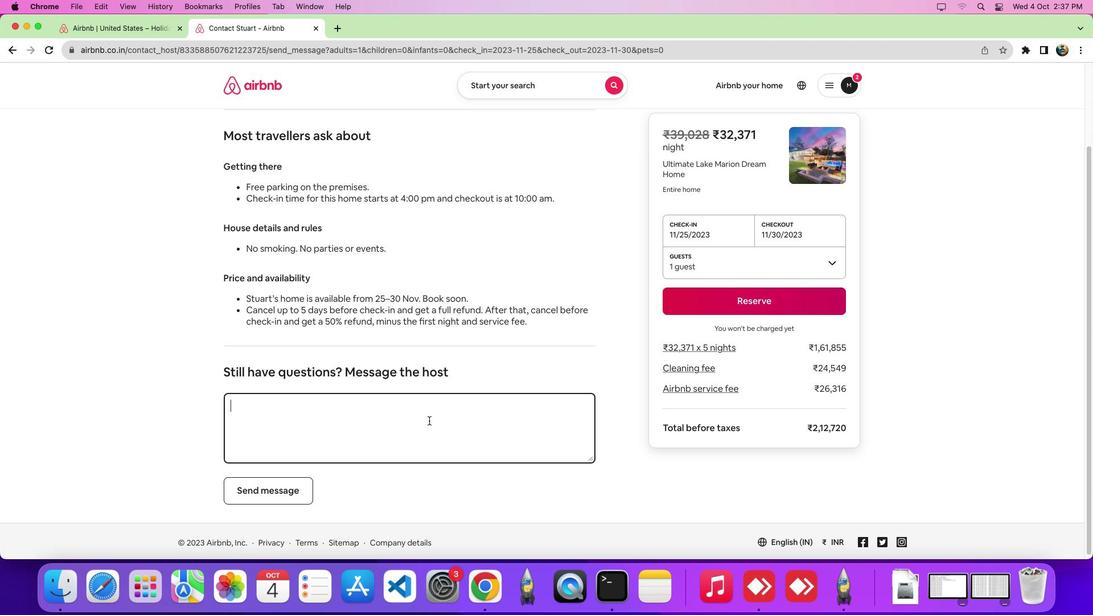 
Action: Key pressed Key.shift'H''e''l''l''o'Key.shift'!'Key.spaceKey.shift'O'Key.backspaceKey.shift'I'"'"'m'Key.space'i''n''t''e''r''e''s''t''e''d'Key.space'i''n'Key.space'y''o''u''r'Key.space'l''o'Key.backspace'i''s''t''i''n''g'Key.space'f''o''r'Key.space'0''1''/'Key.shift_r'D''e''c''/''2''0''2''3''.'Key.spaceKey.shift'I''s'Key.space'i''t'Key.space's''t''i''l''l'Key.space'a''v''a''i''l''a''b''l''e'Key.space'd''u''r''i''n''g'Key.space't''i''m''e'Key.shift'?''.'
Screenshot: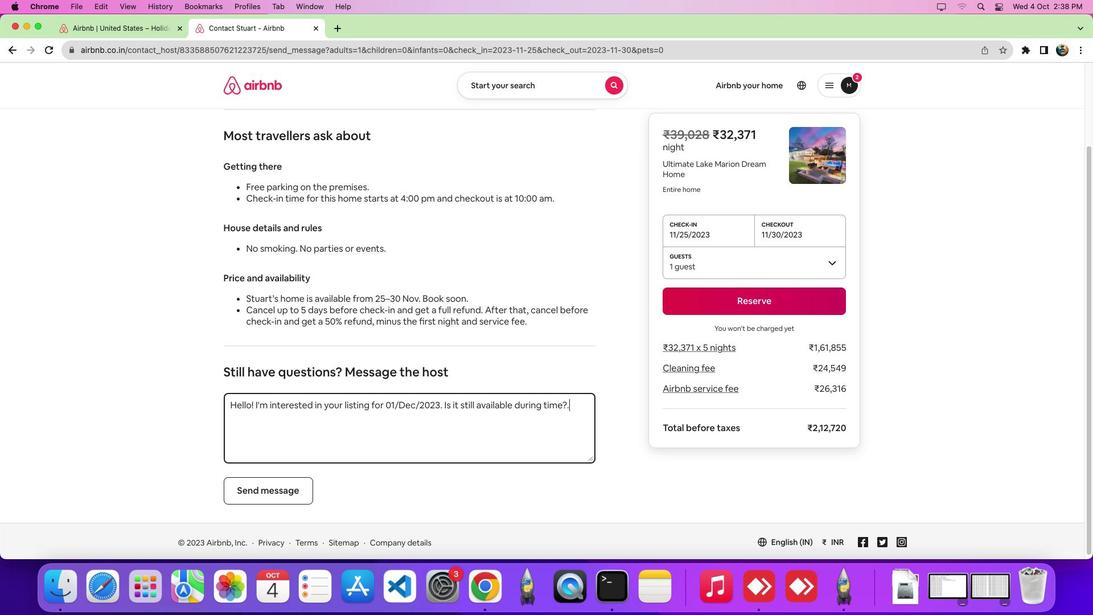 
Action: Mouse moved to (275, 496)
Screenshot: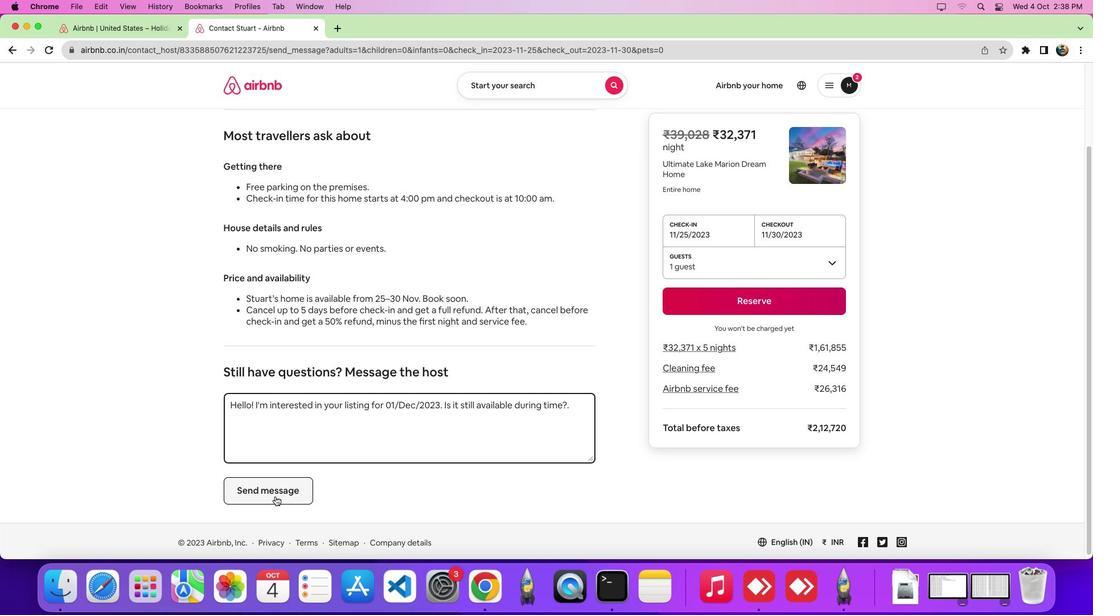 
Action: Mouse pressed left at (275, 496)
Screenshot: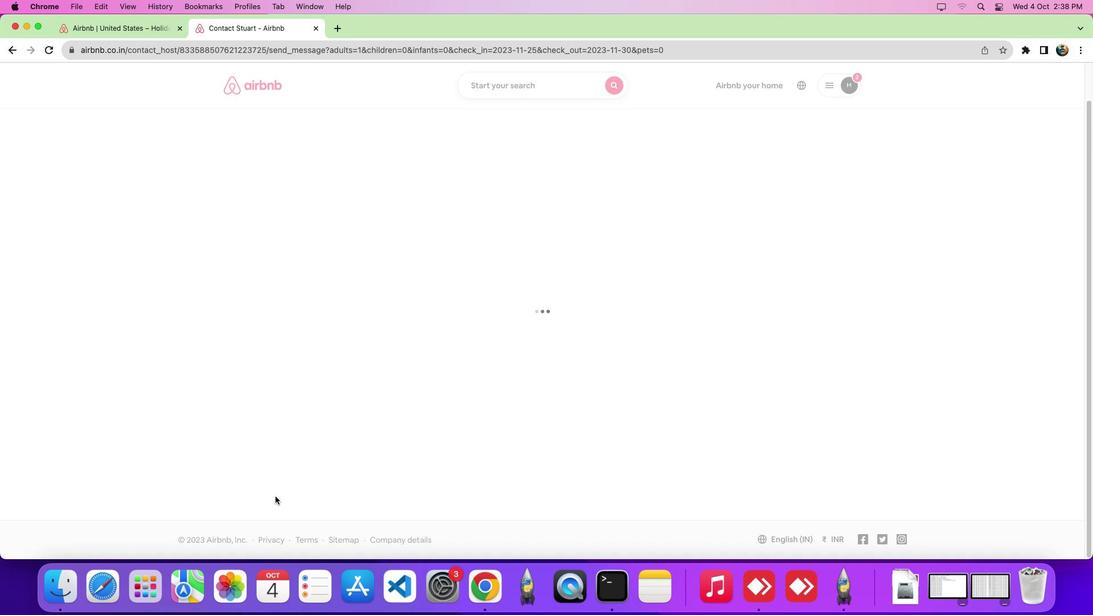 
Action: Mouse moved to (261, 234)
Screenshot: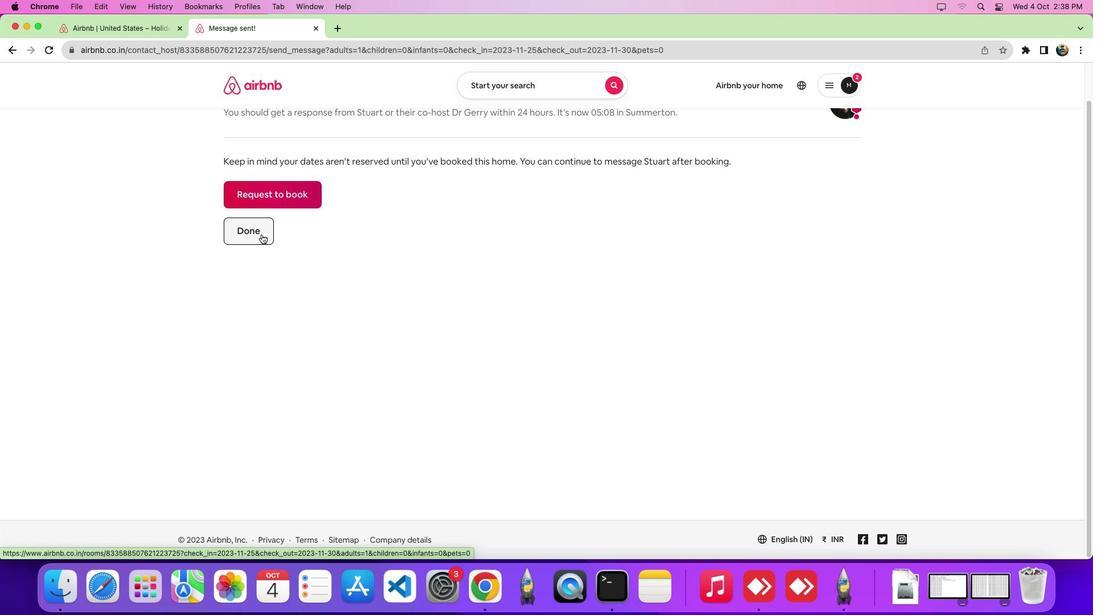 
Action: Mouse pressed left at (261, 234)
Screenshot: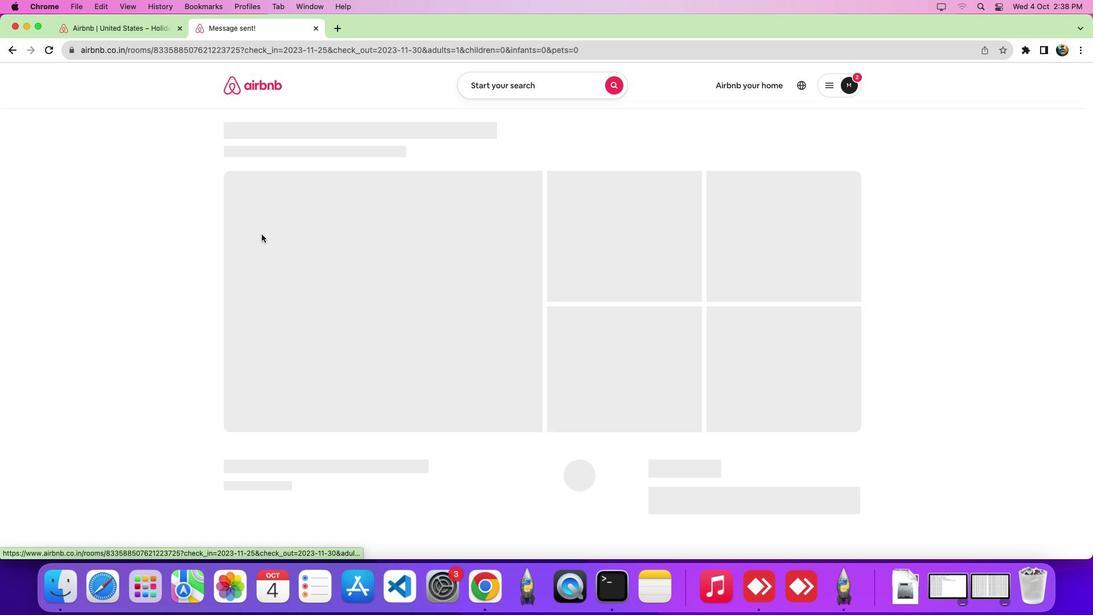 
Action: Mouse moved to (277, 238)
Screenshot: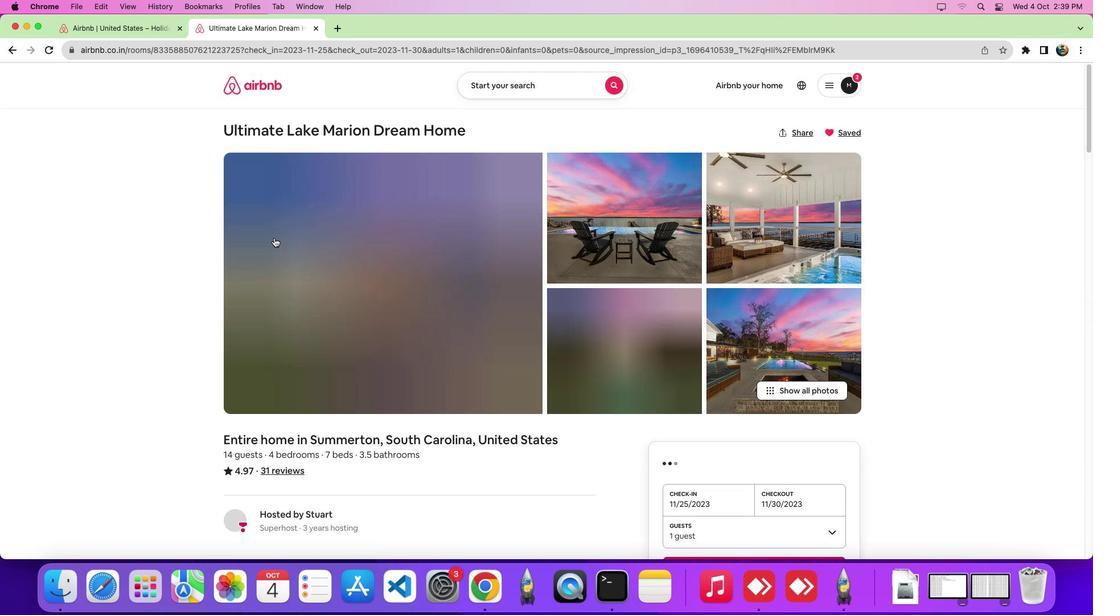 
